 Task: Create a due date automation trigger when advanced on, 2 working days before a card is due add fields without custom field "Resume" set to a number lower or equal to 1 and greater or equal to 10 at 11:00 AM.
Action: Mouse moved to (991, 289)
Screenshot: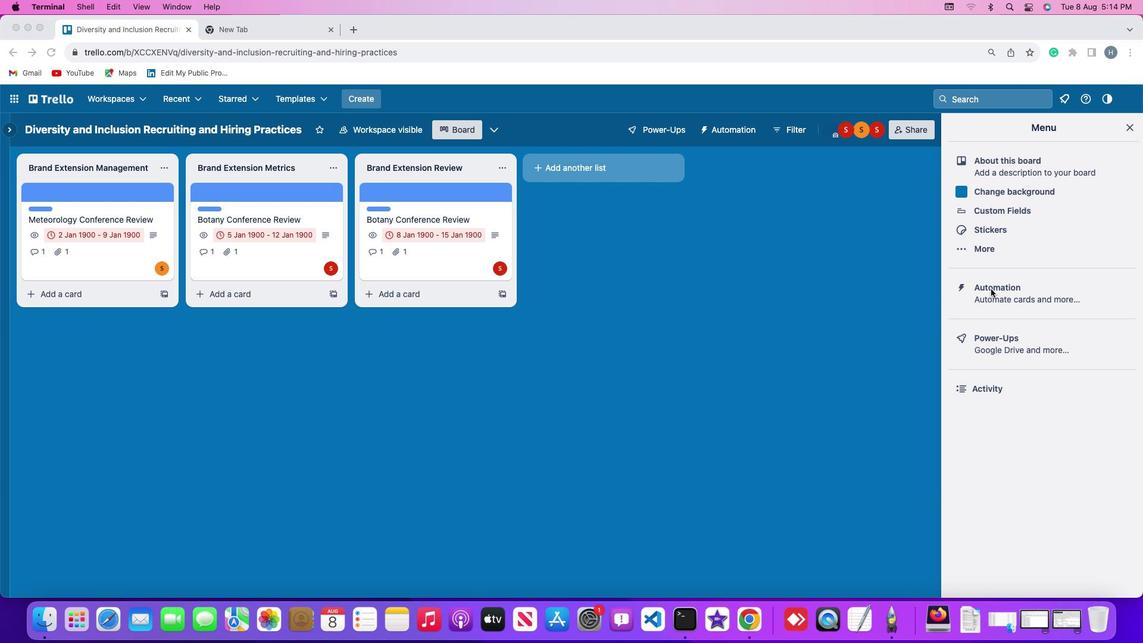 
Action: Mouse pressed left at (991, 289)
Screenshot: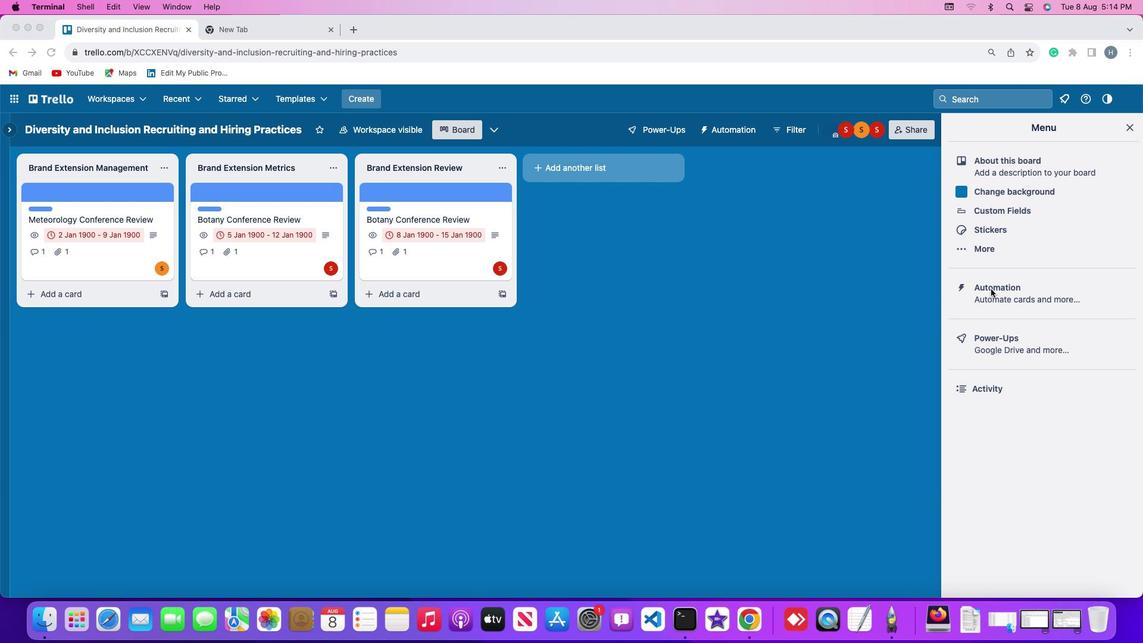 
Action: Mouse pressed left at (991, 289)
Screenshot: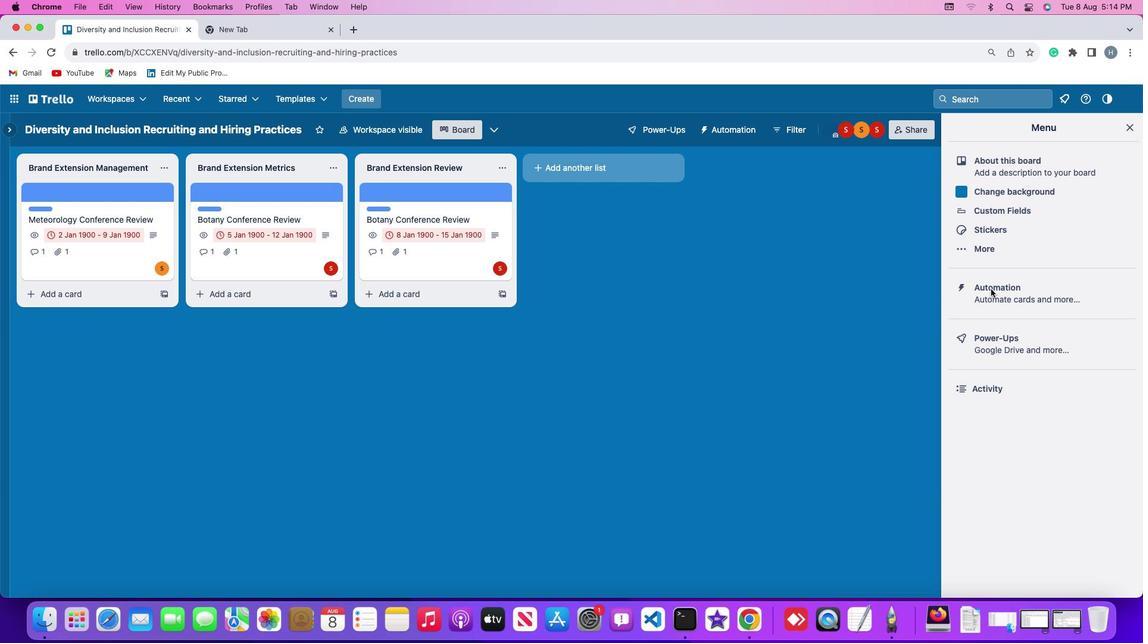 
Action: Mouse moved to (81, 279)
Screenshot: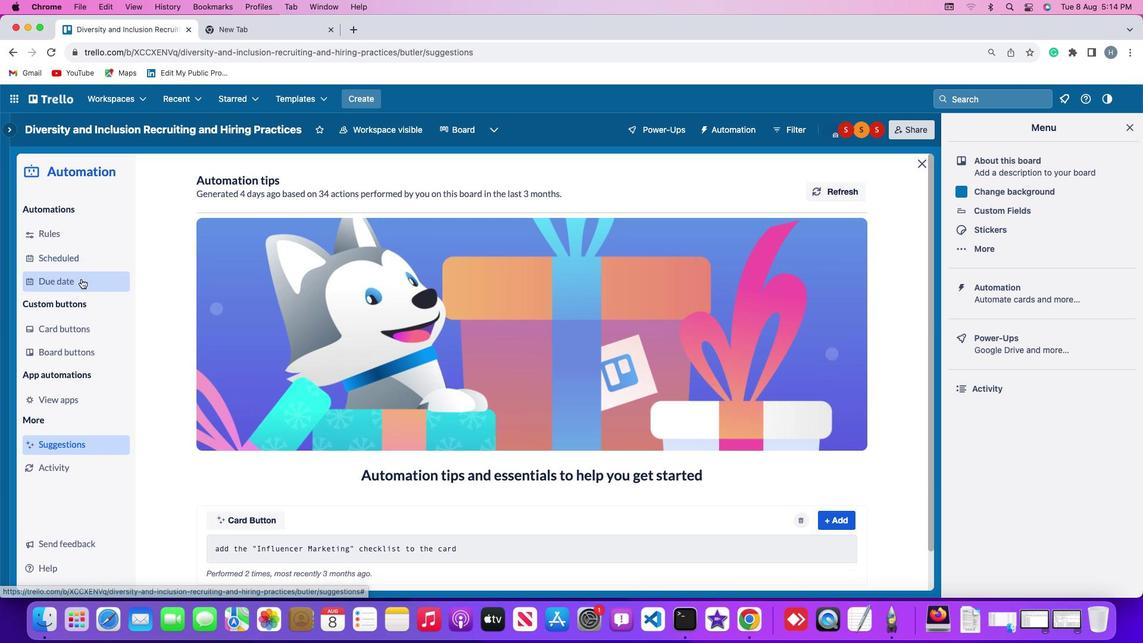 
Action: Mouse pressed left at (81, 279)
Screenshot: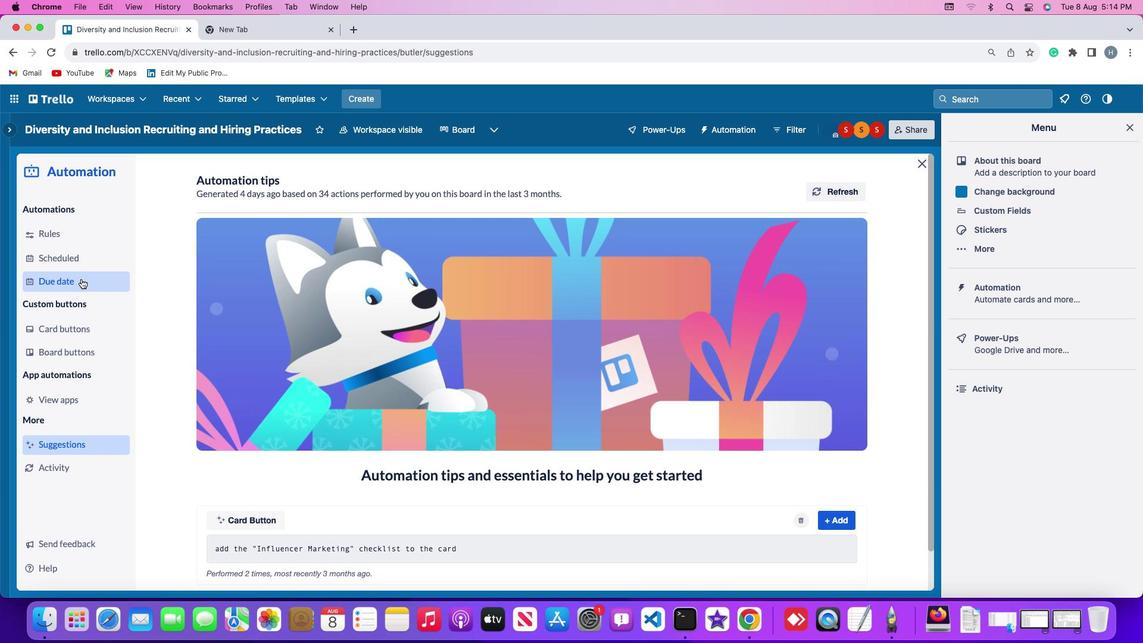 
Action: Mouse moved to (811, 178)
Screenshot: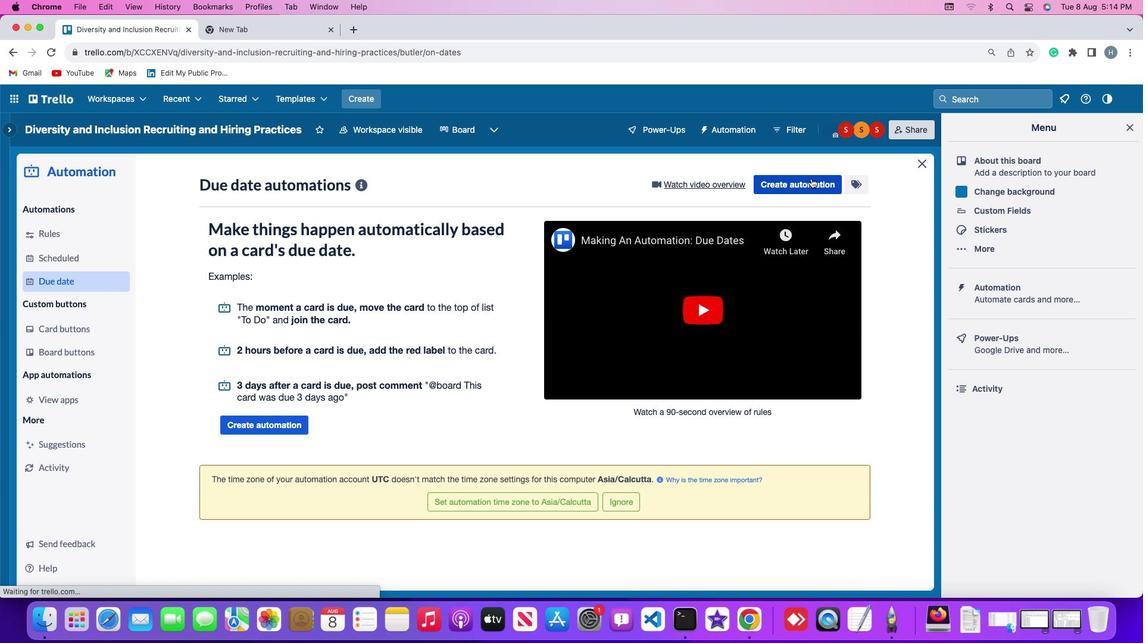 
Action: Mouse pressed left at (811, 178)
Screenshot: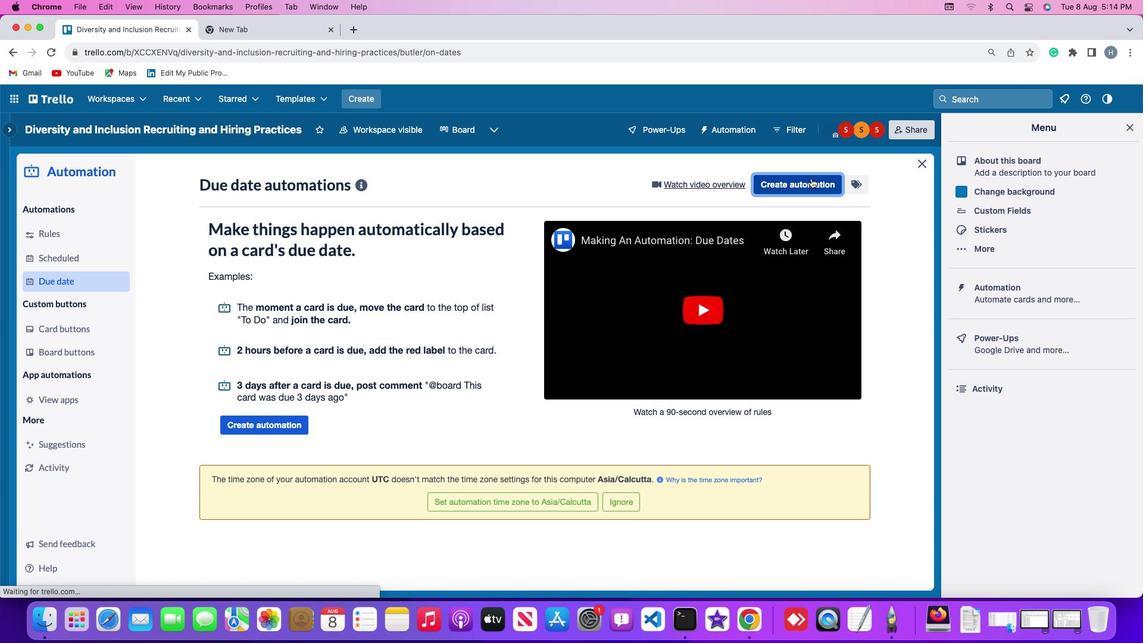 
Action: Mouse moved to (285, 291)
Screenshot: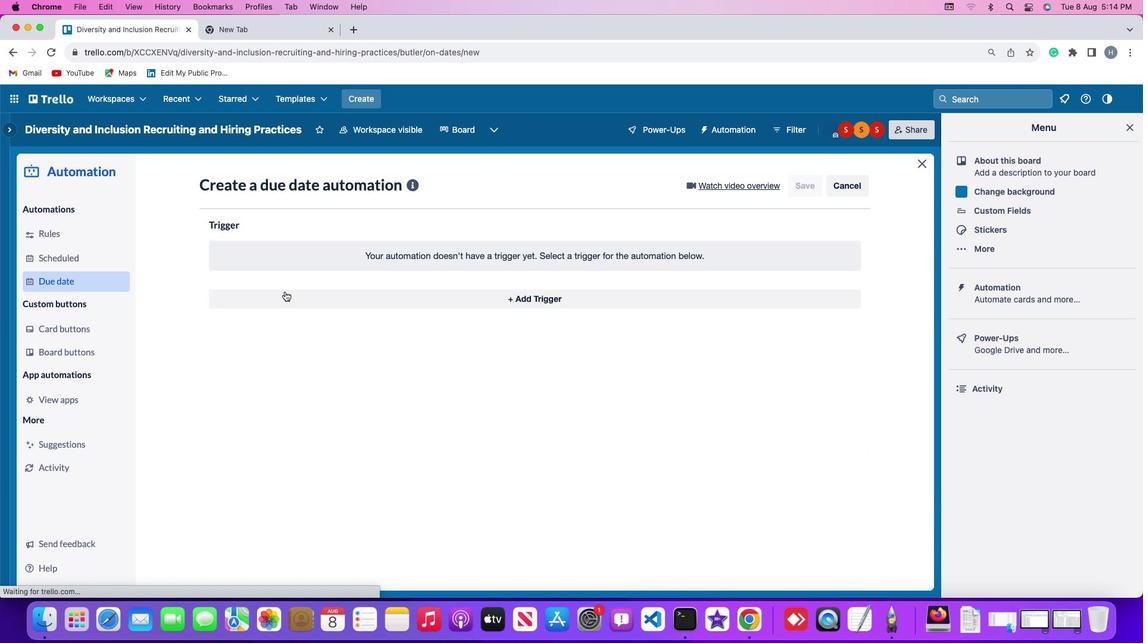 
Action: Mouse pressed left at (285, 291)
Screenshot: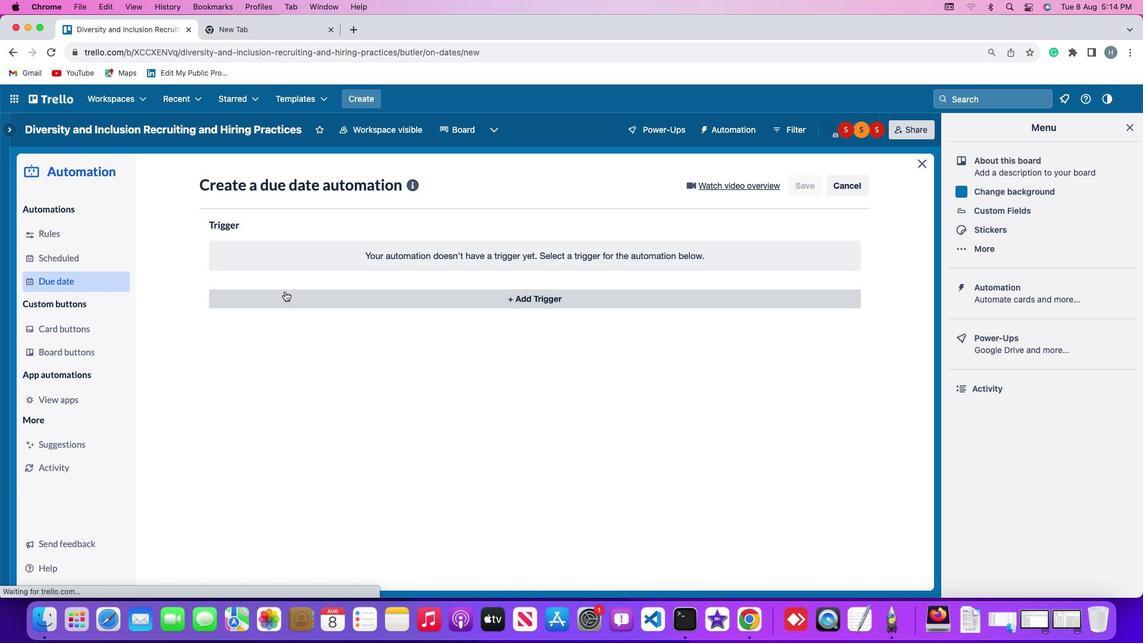 
Action: Mouse moved to (234, 480)
Screenshot: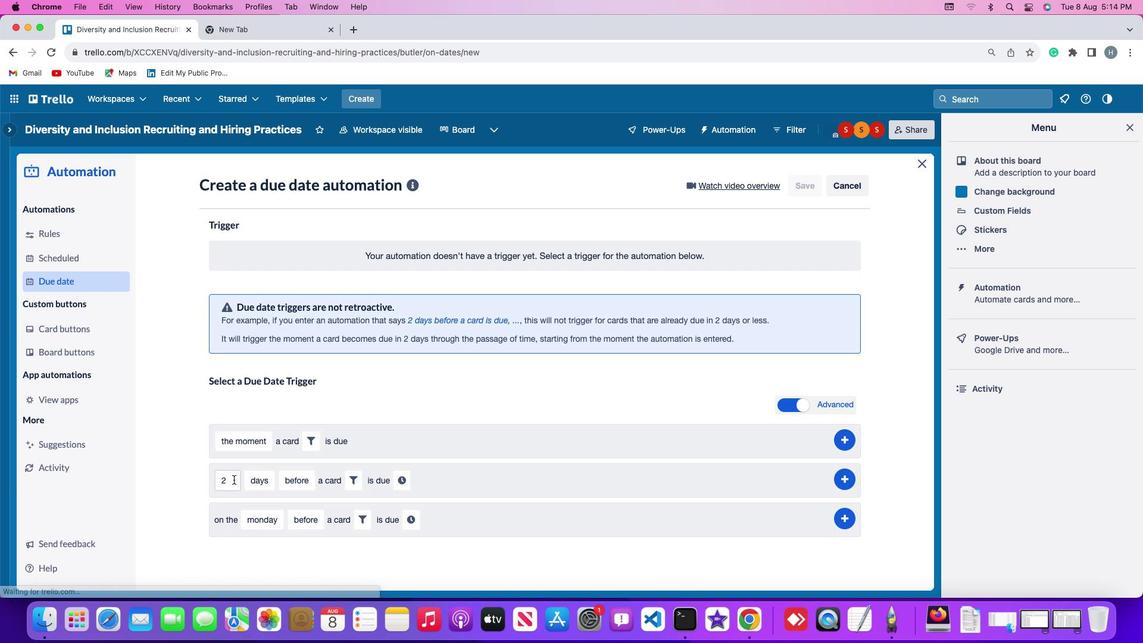 
Action: Mouse pressed left at (234, 480)
Screenshot: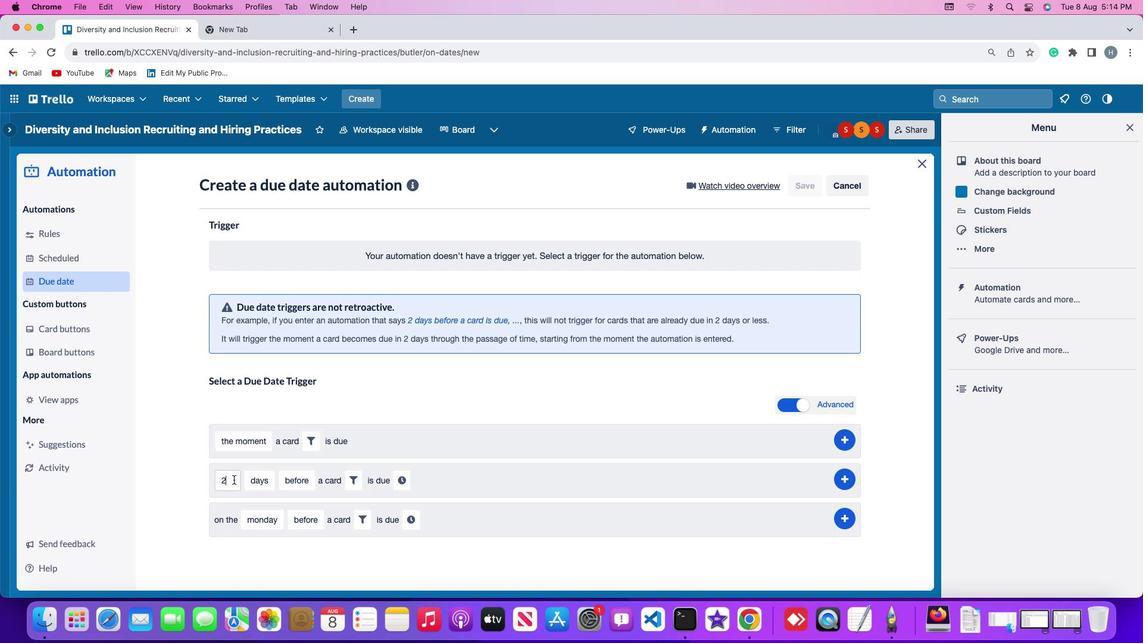 
Action: Key pressed Key.backspace'2'
Screenshot: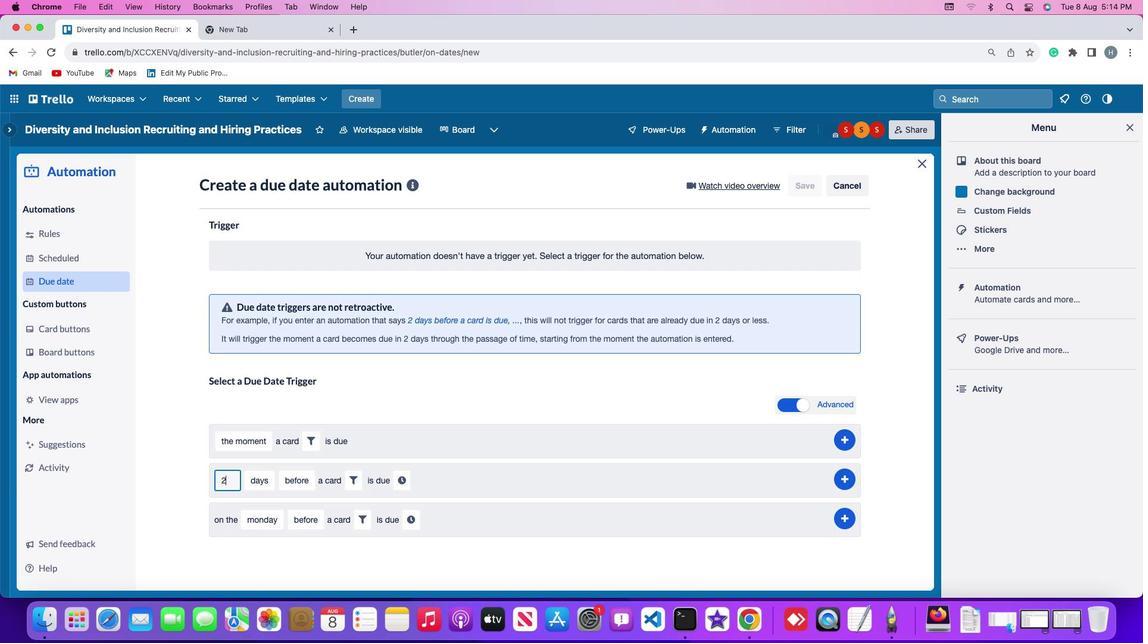 
Action: Mouse moved to (264, 477)
Screenshot: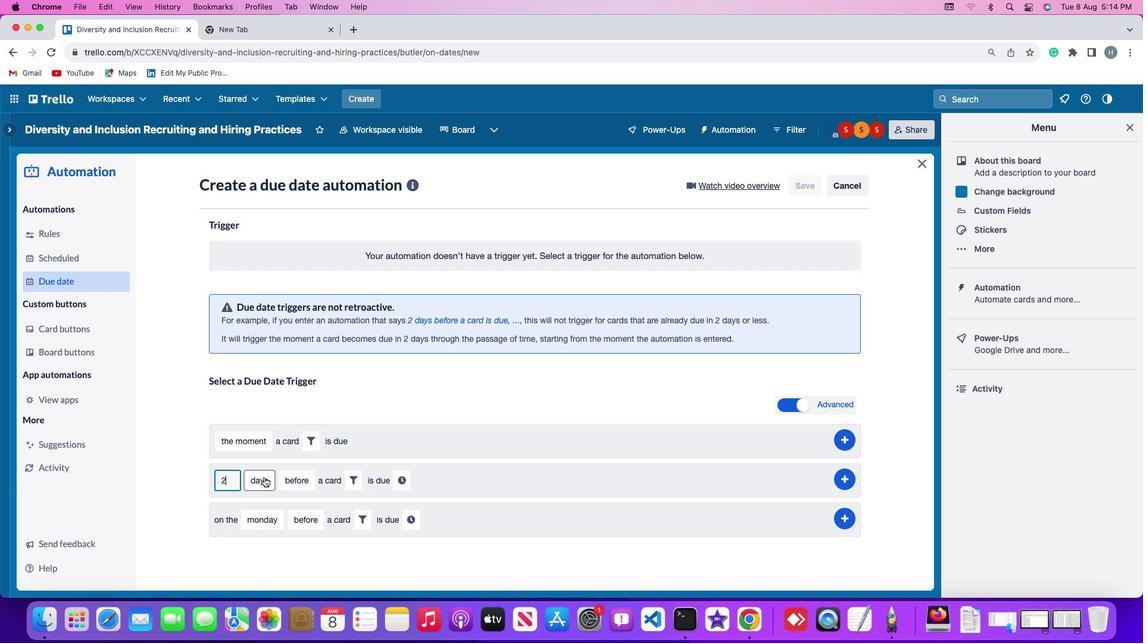 
Action: Mouse pressed left at (264, 477)
Screenshot: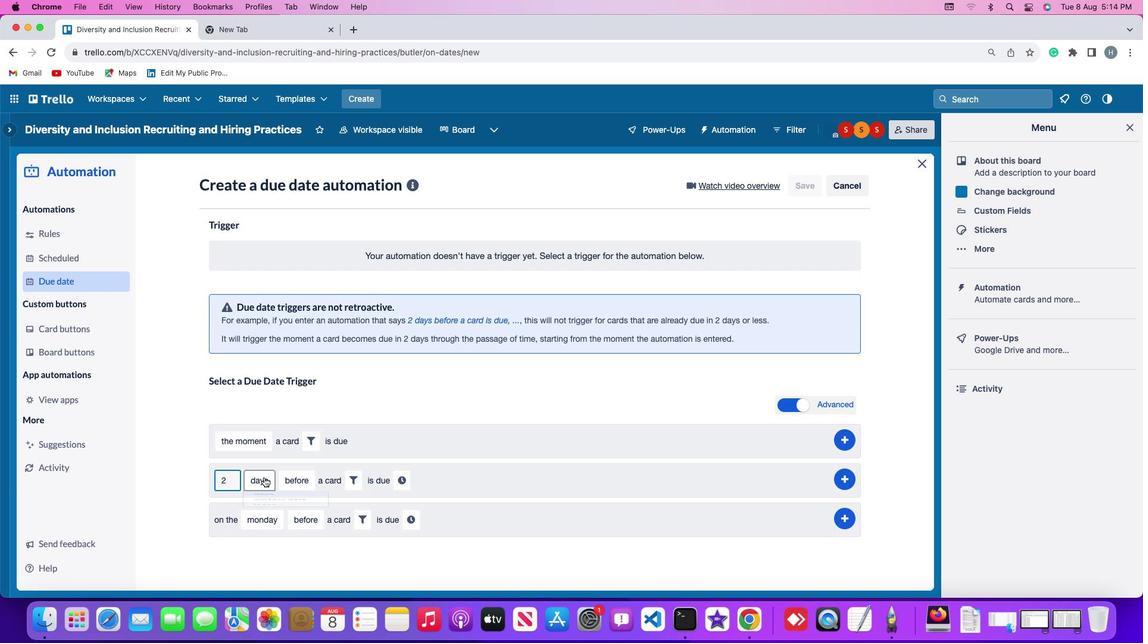 
Action: Mouse moved to (272, 524)
Screenshot: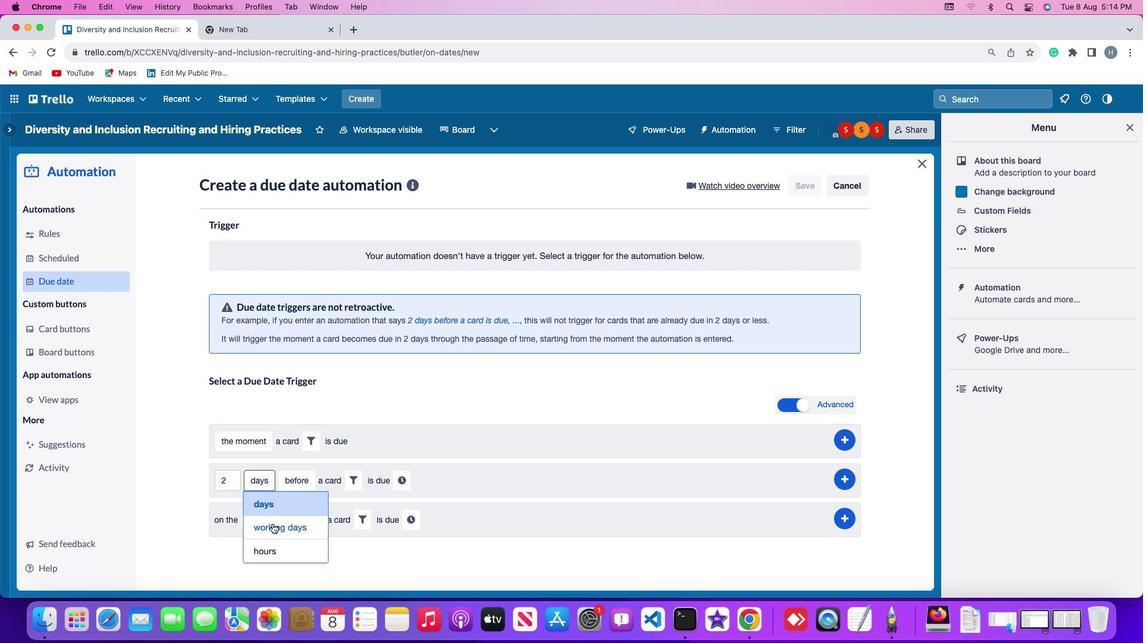 
Action: Mouse pressed left at (272, 524)
Screenshot: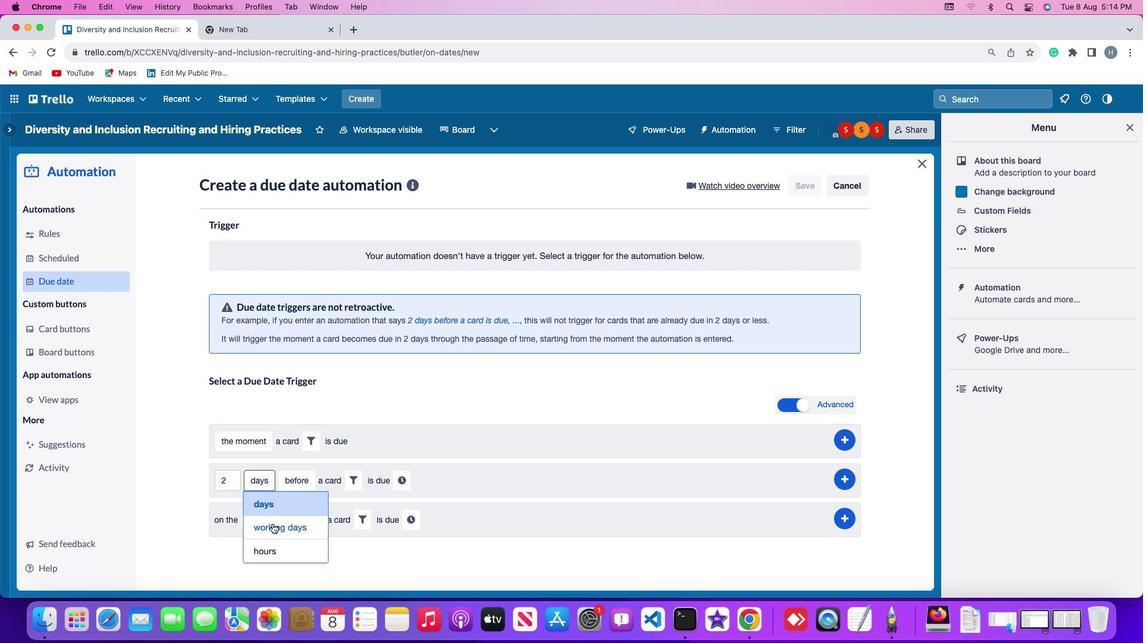 
Action: Mouse moved to (331, 482)
Screenshot: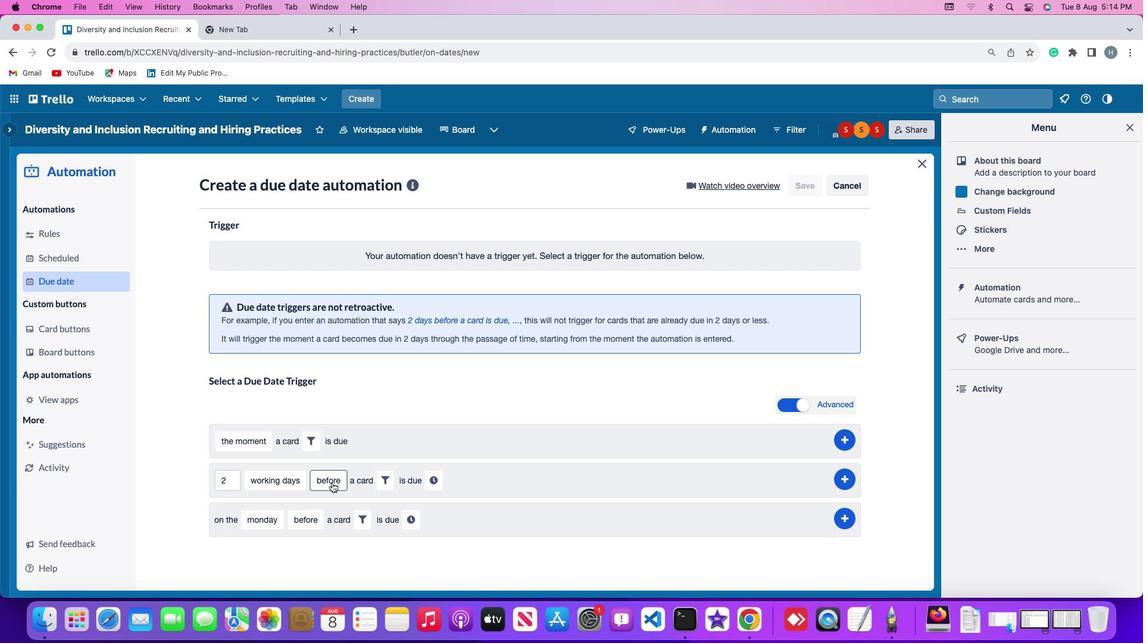 
Action: Mouse pressed left at (331, 482)
Screenshot: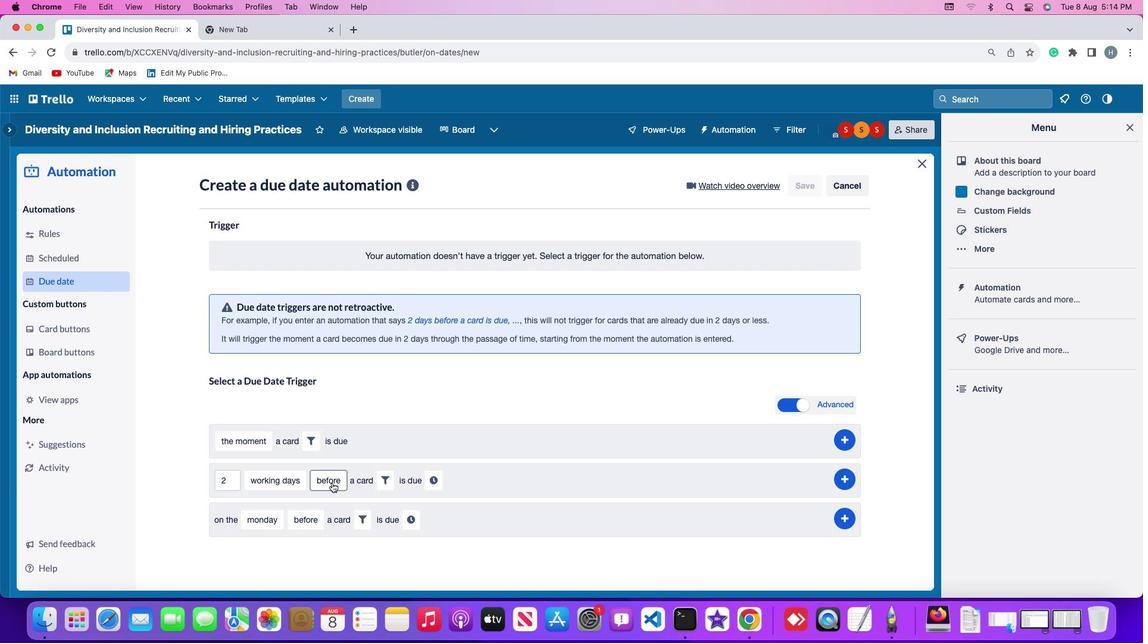 
Action: Mouse moved to (333, 506)
Screenshot: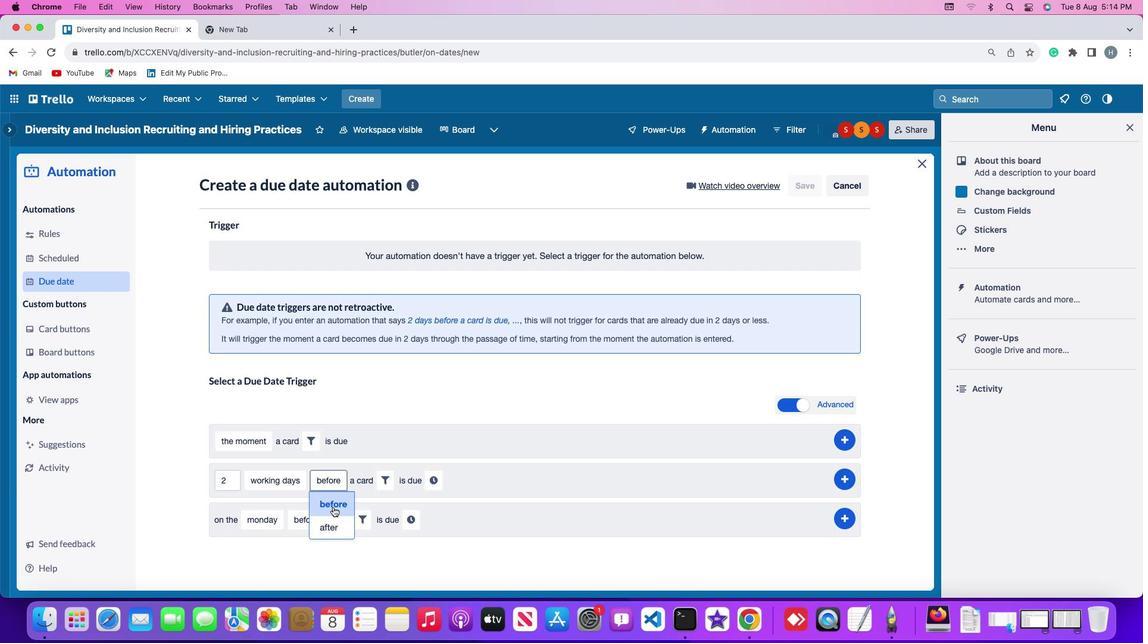 
Action: Mouse pressed left at (333, 506)
Screenshot: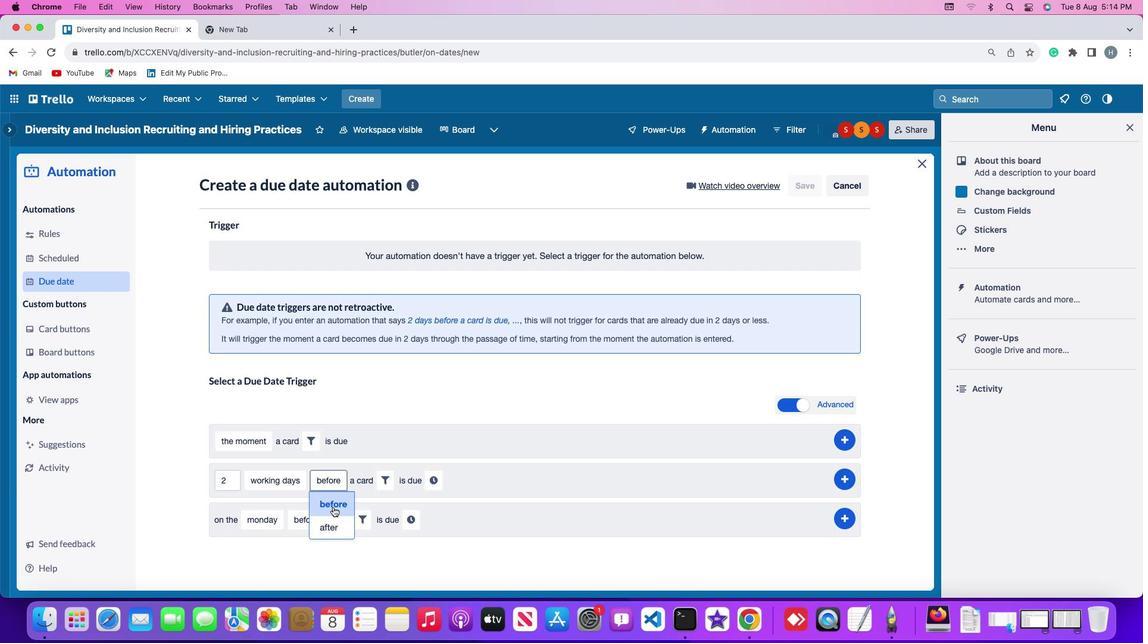 
Action: Mouse moved to (378, 480)
Screenshot: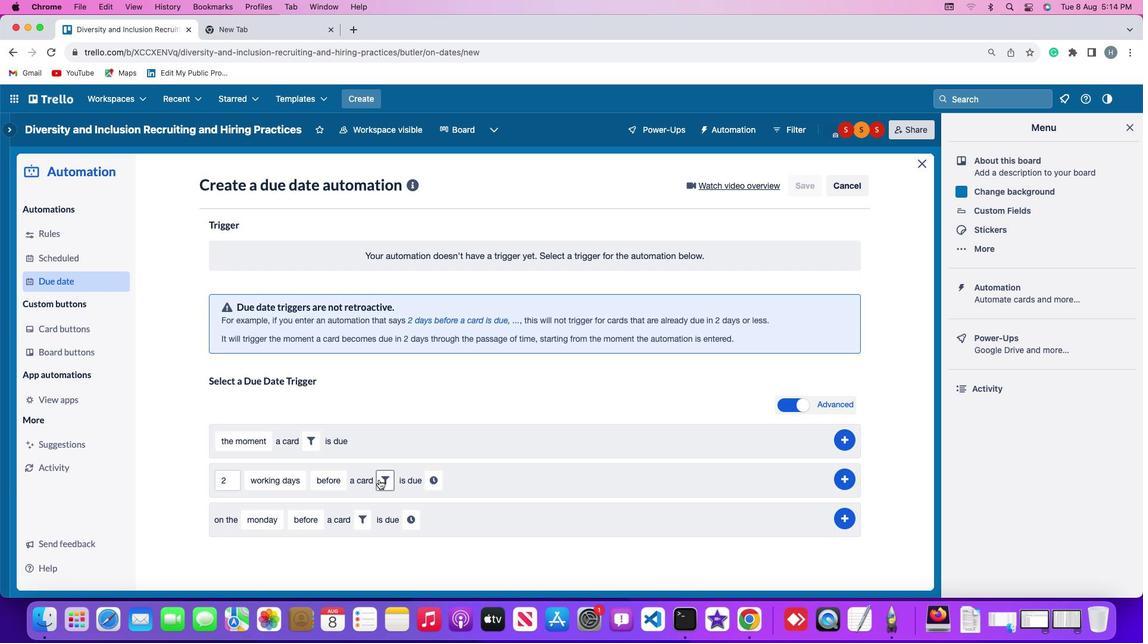
Action: Mouse pressed left at (378, 480)
Screenshot: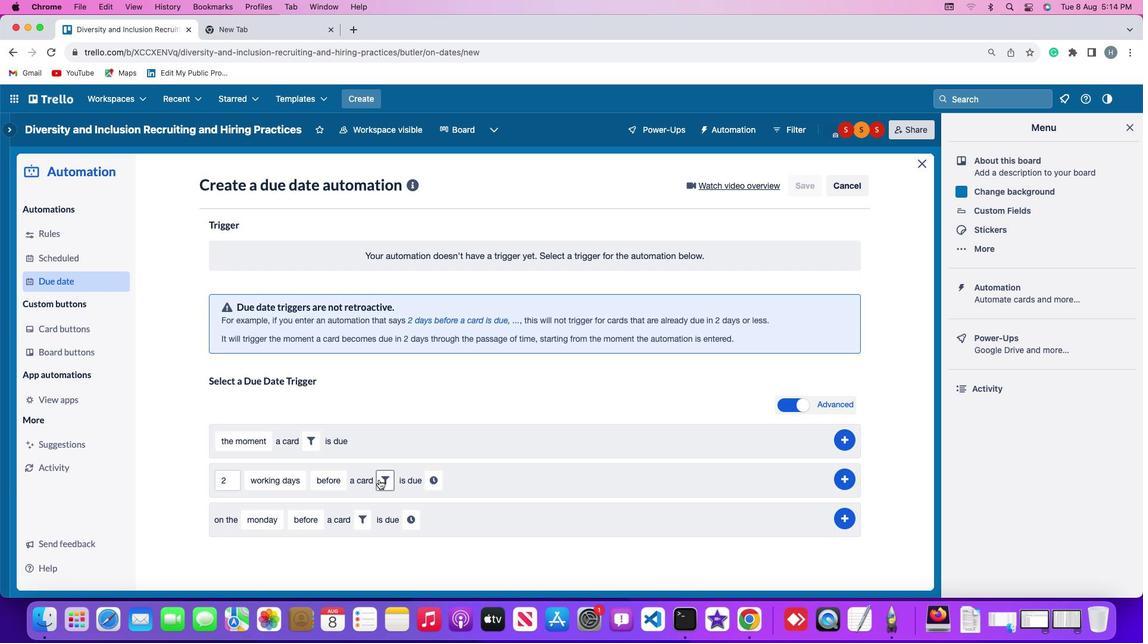 
Action: Mouse moved to (582, 517)
Screenshot: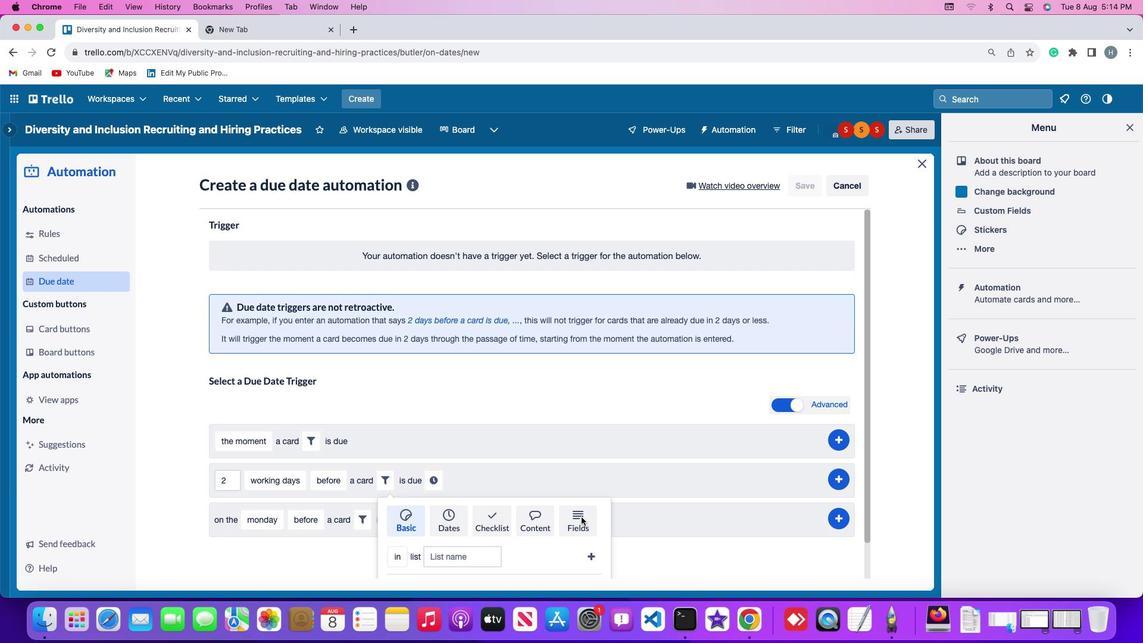 
Action: Mouse pressed left at (582, 517)
Screenshot: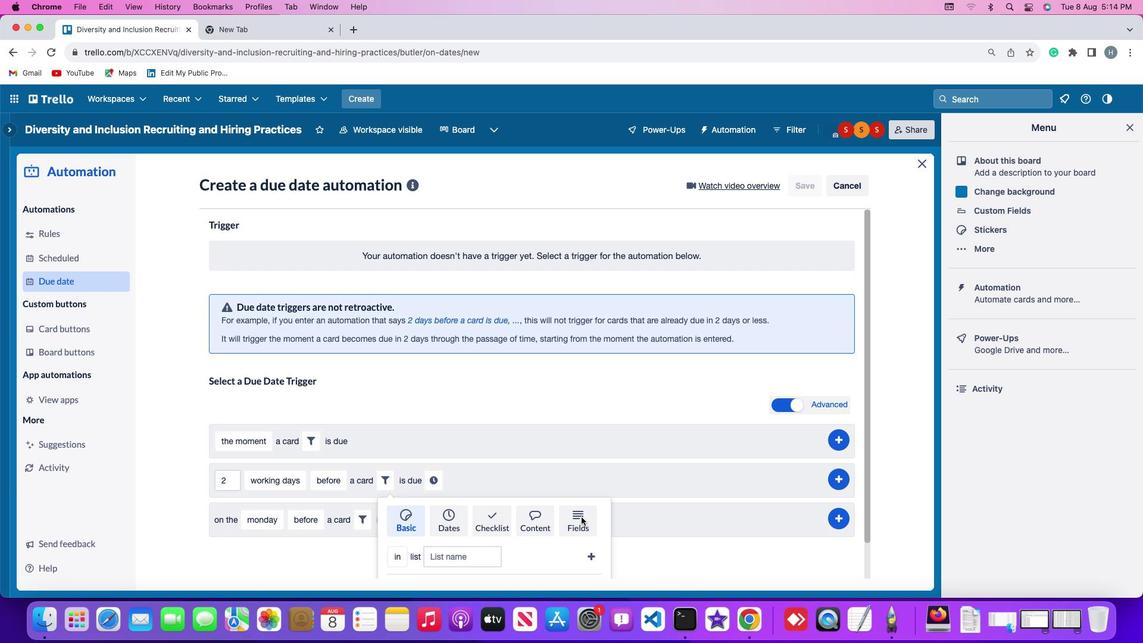 
Action: Mouse moved to (356, 551)
Screenshot: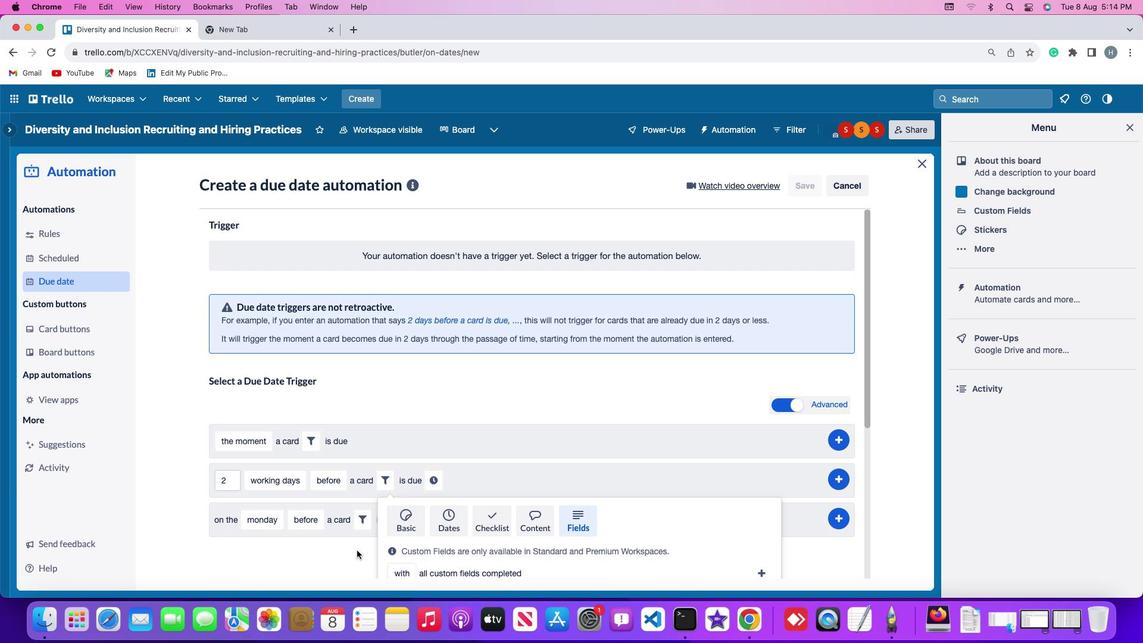 
Action: Mouse scrolled (356, 551) with delta (0, 0)
Screenshot: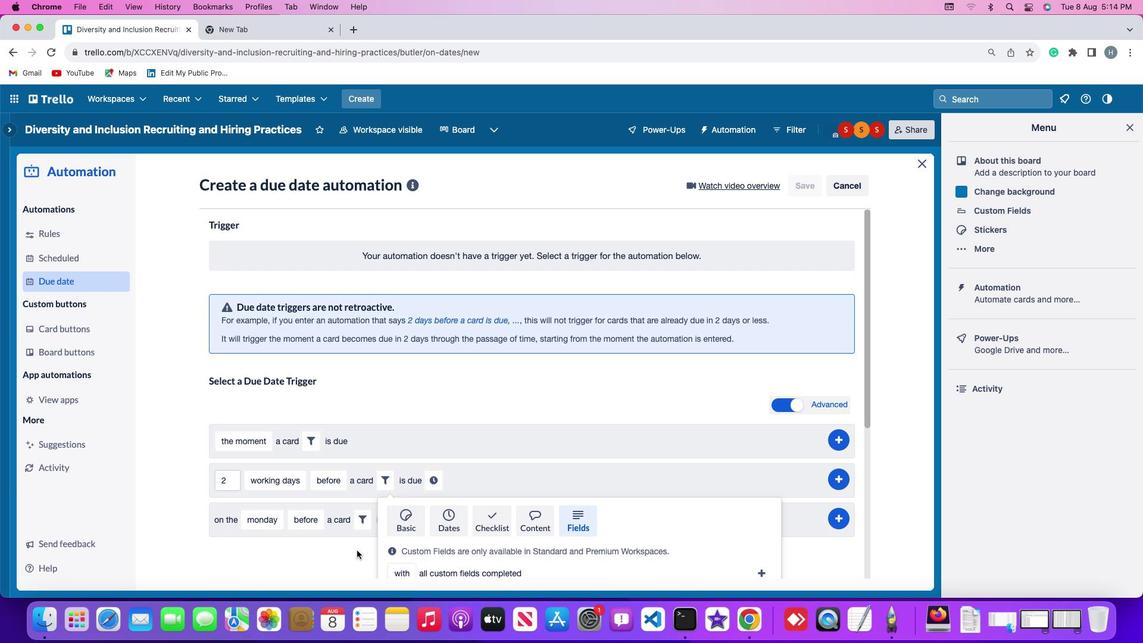 
Action: Mouse scrolled (356, 551) with delta (0, 0)
Screenshot: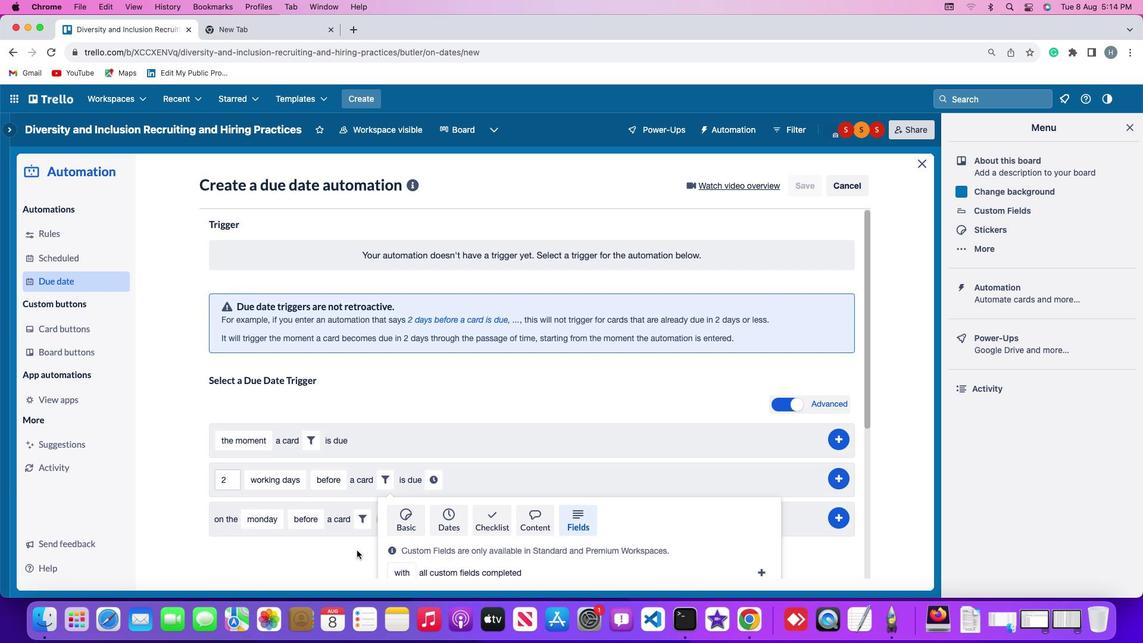 
Action: Mouse scrolled (356, 551) with delta (0, -2)
Screenshot: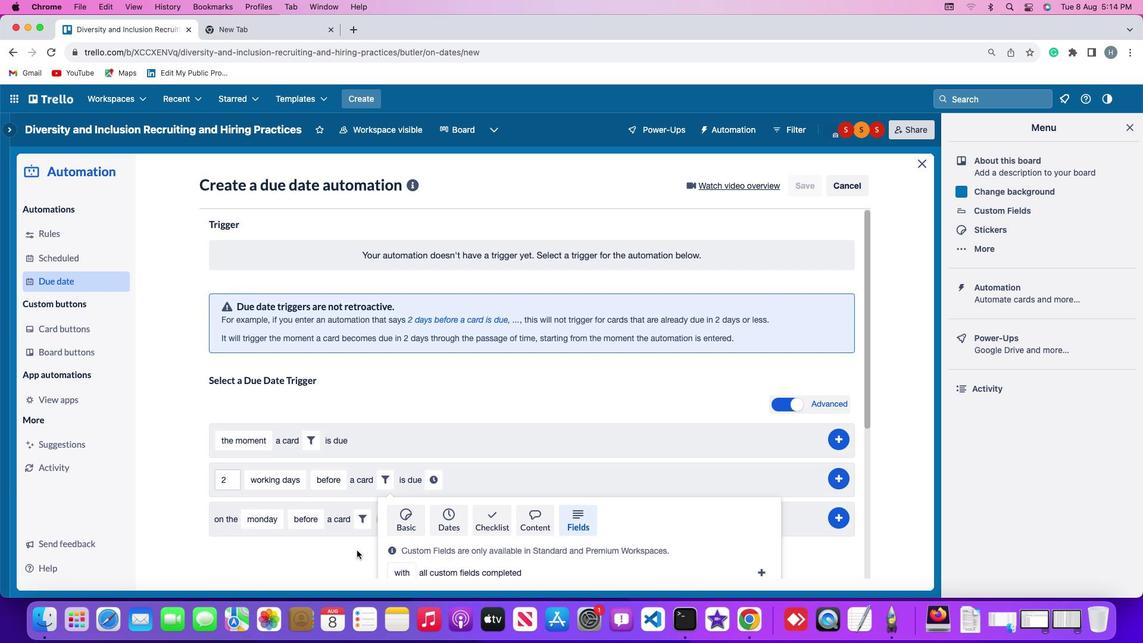 
Action: Mouse scrolled (356, 551) with delta (0, -2)
Screenshot: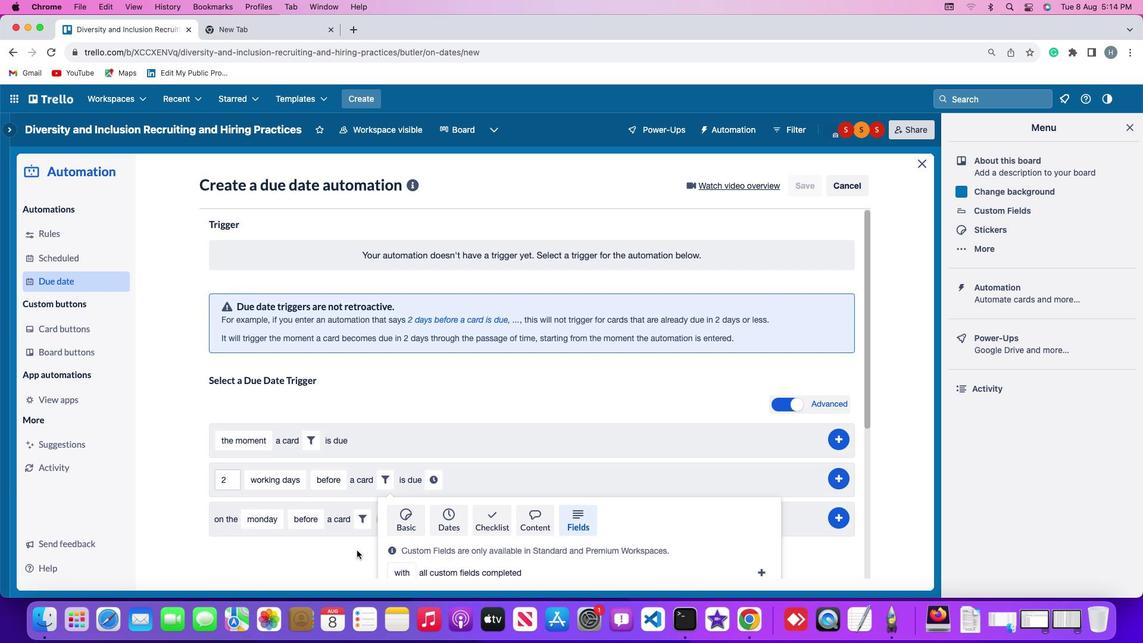 
Action: Mouse scrolled (356, 551) with delta (0, -3)
Screenshot: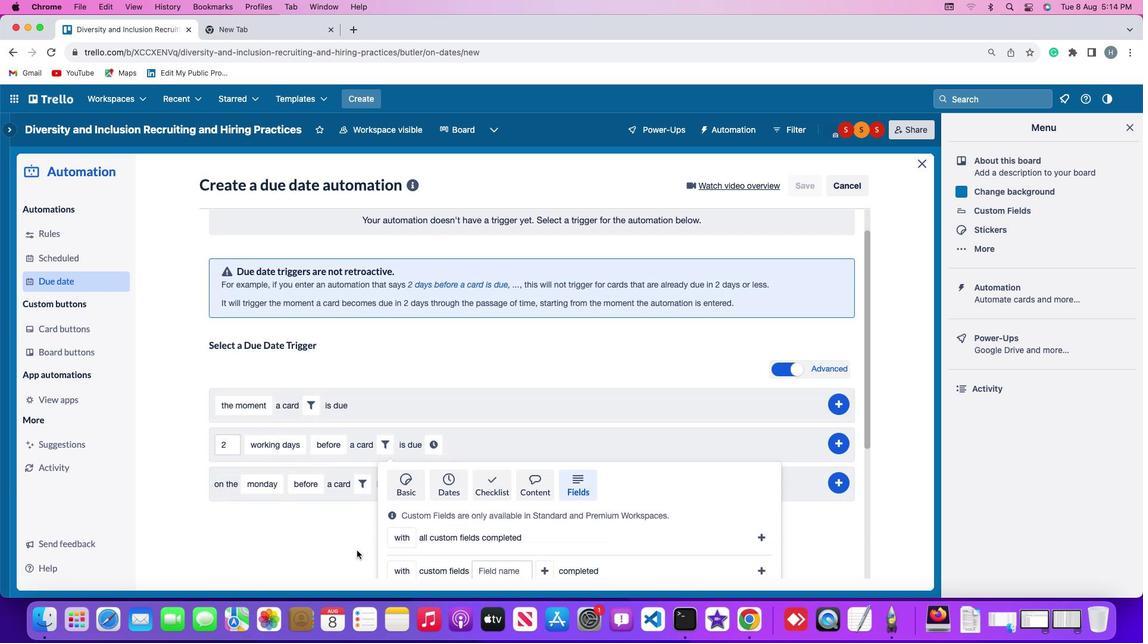 
Action: Mouse scrolled (356, 551) with delta (0, -4)
Screenshot: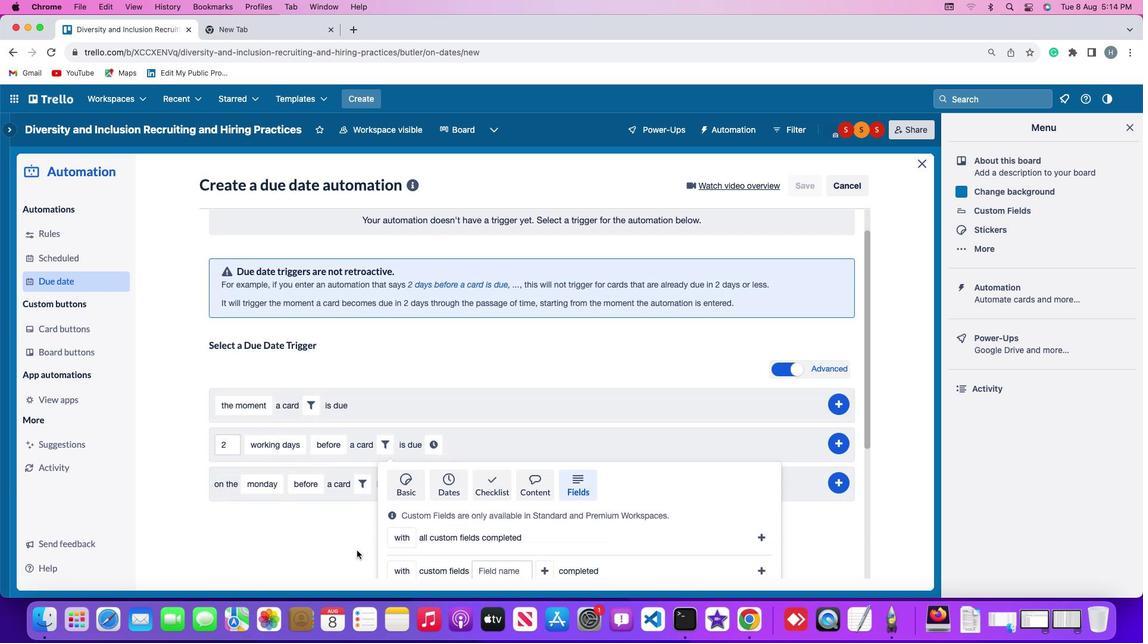 
Action: Mouse scrolled (356, 551) with delta (0, -4)
Screenshot: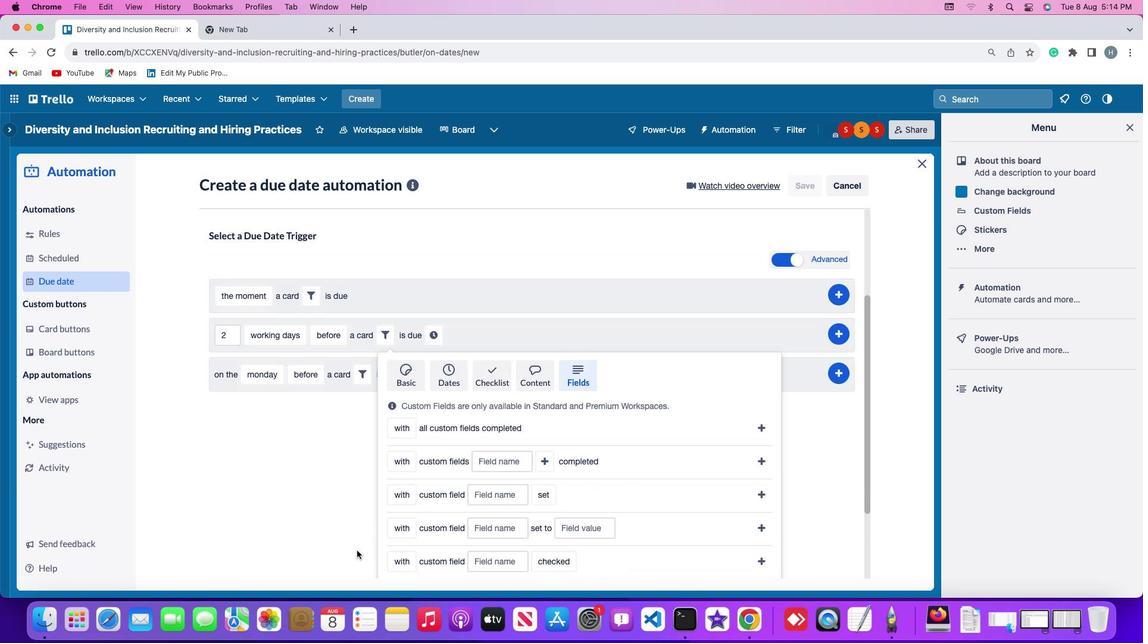 
Action: Mouse scrolled (356, 551) with delta (0, -4)
Screenshot: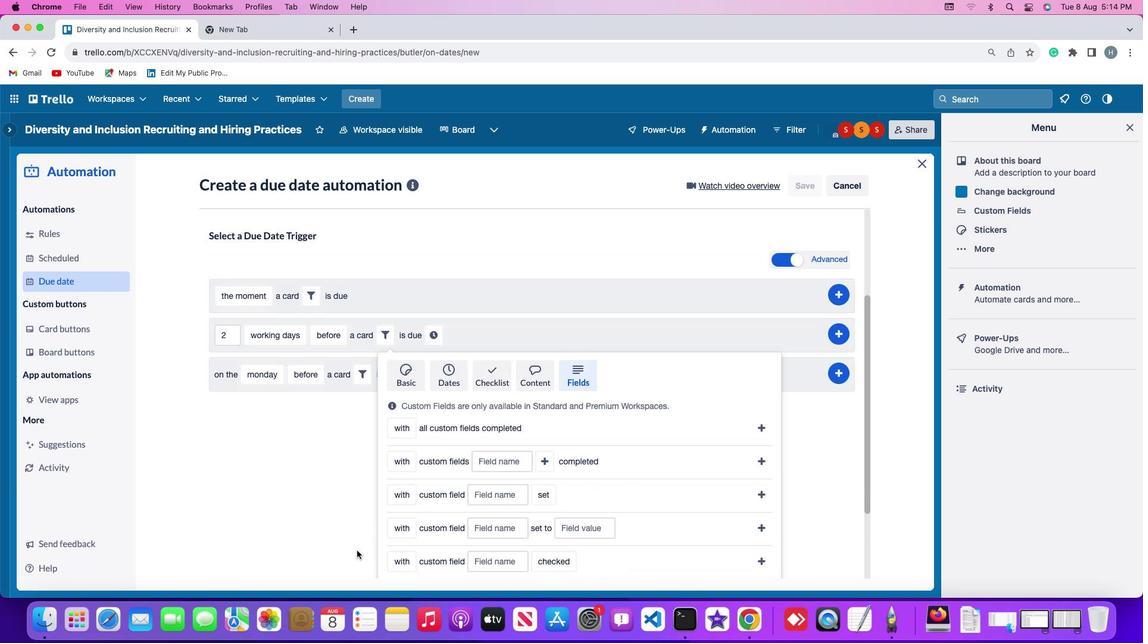 
Action: Mouse scrolled (356, 551) with delta (0, 0)
Screenshot: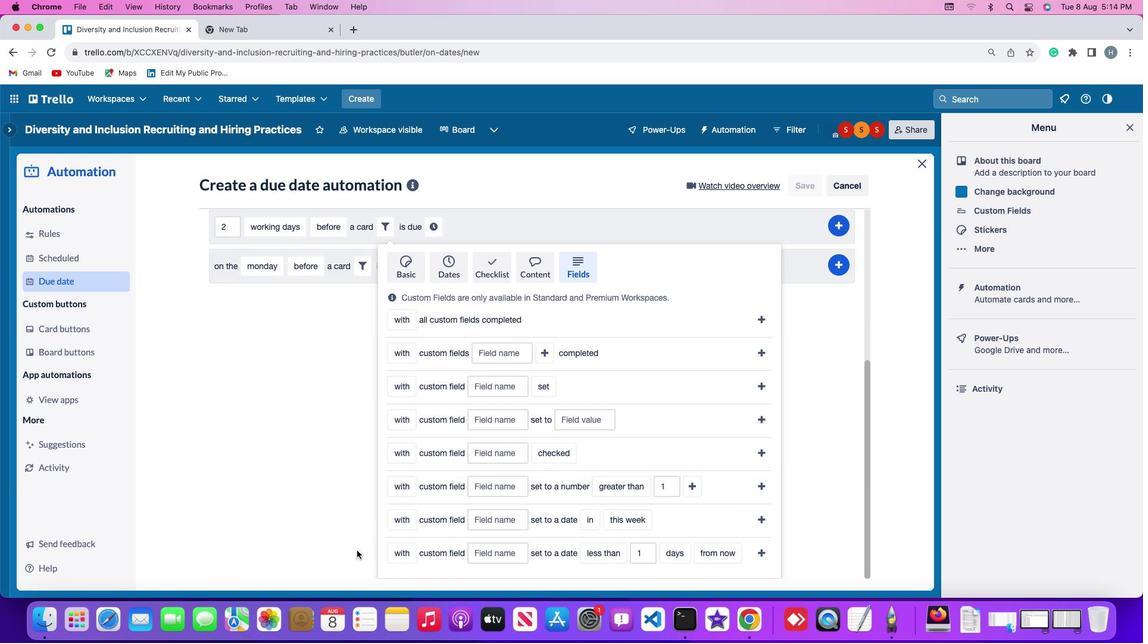 
Action: Mouse scrolled (356, 551) with delta (0, 0)
Screenshot: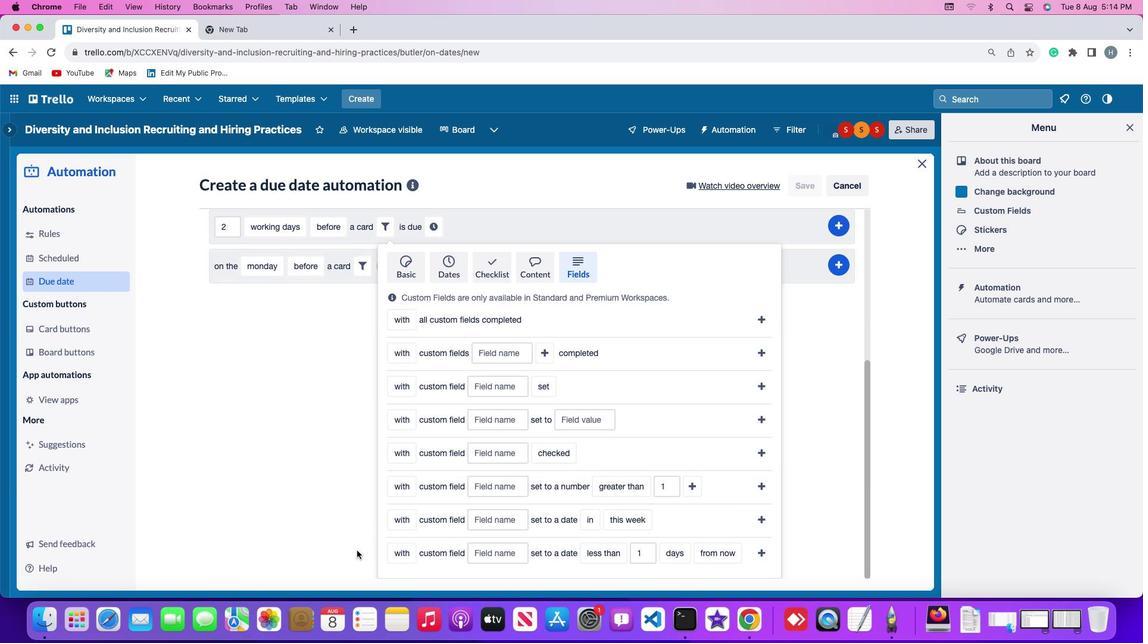 
Action: Mouse scrolled (356, 551) with delta (0, -1)
Screenshot: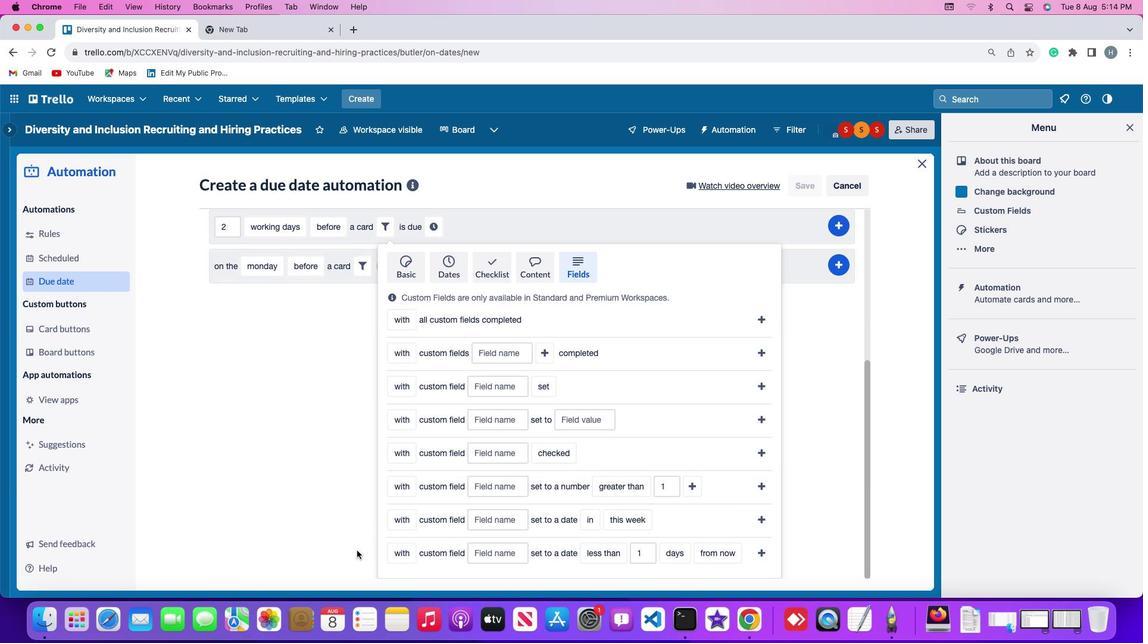
Action: Mouse scrolled (356, 551) with delta (0, -2)
Screenshot: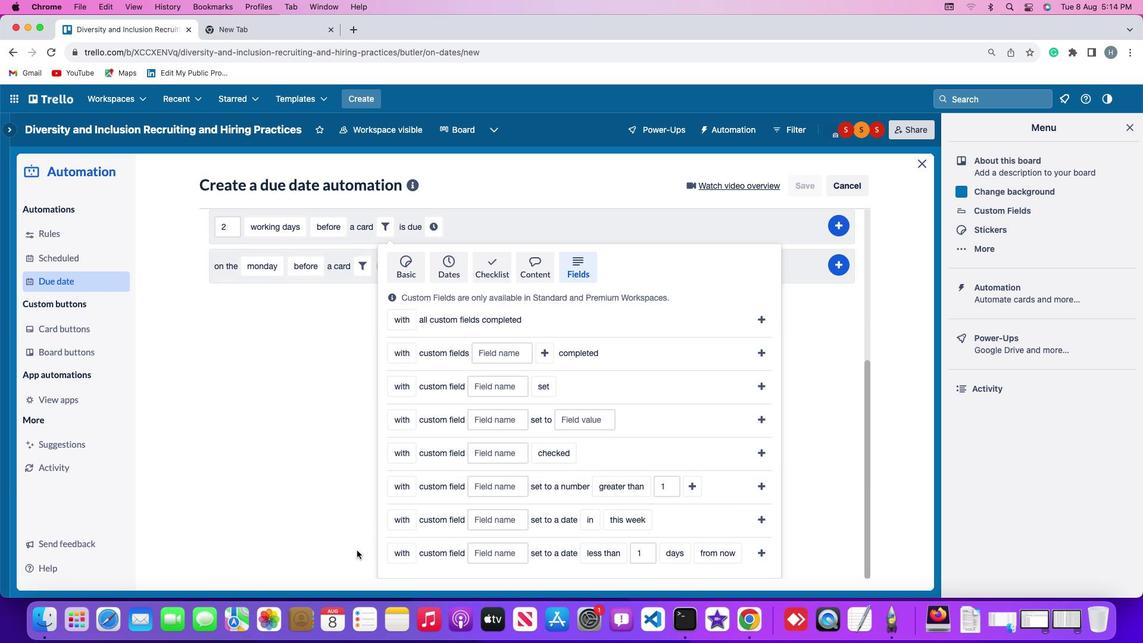 
Action: Mouse scrolled (356, 551) with delta (0, -3)
Screenshot: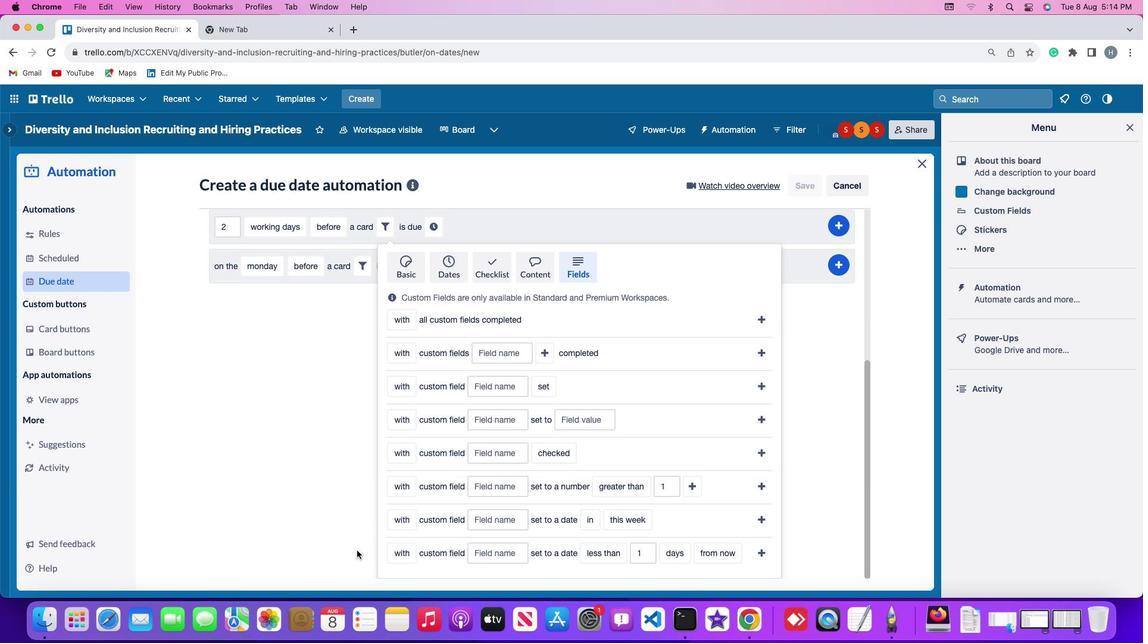 
Action: Mouse moved to (408, 492)
Screenshot: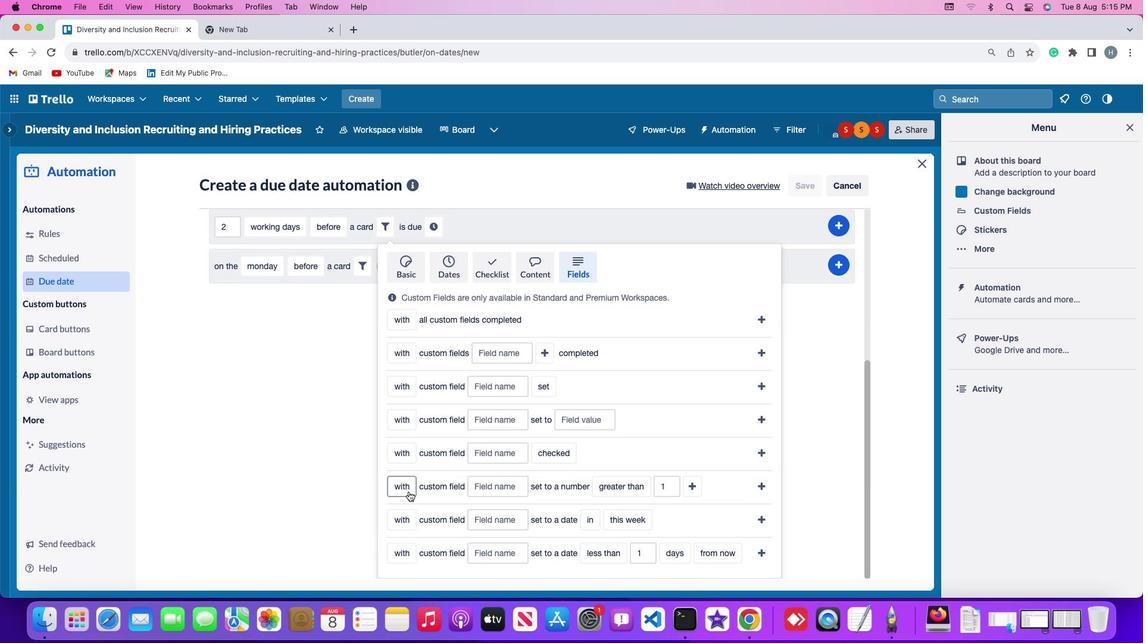 
Action: Mouse pressed left at (408, 492)
Screenshot: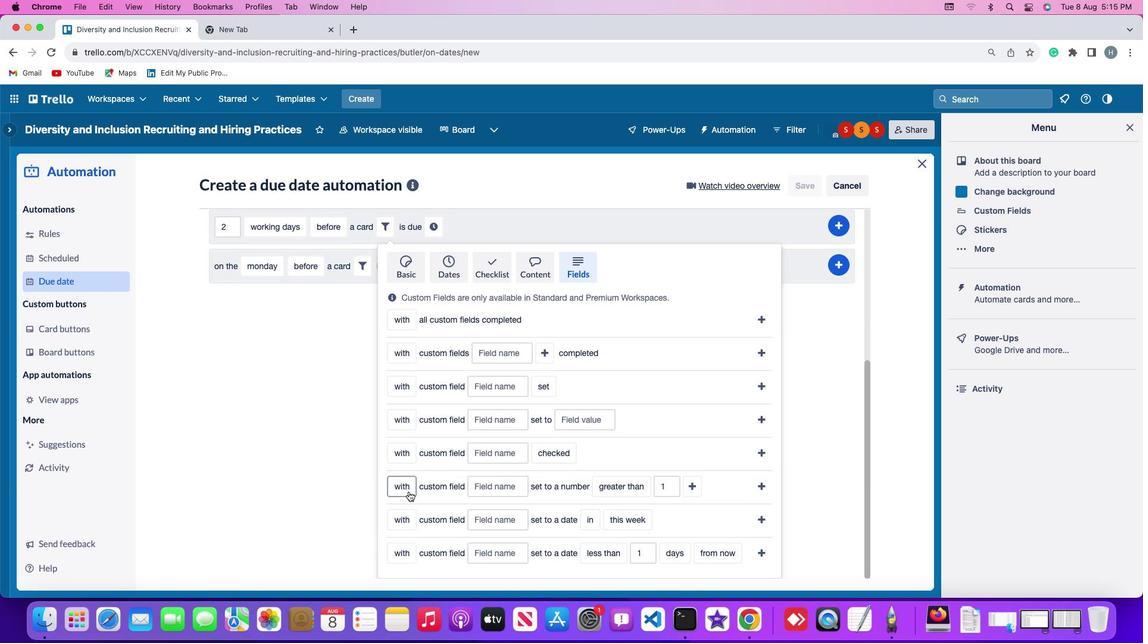 
Action: Mouse moved to (416, 524)
Screenshot: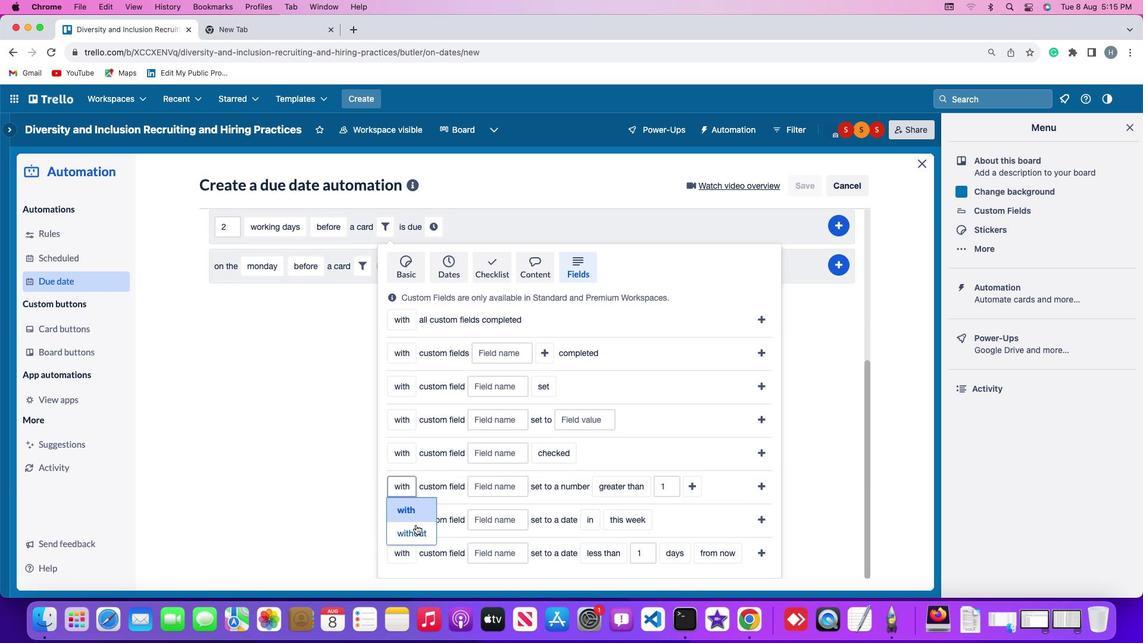 
Action: Mouse pressed left at (416, 524)
Screenshot: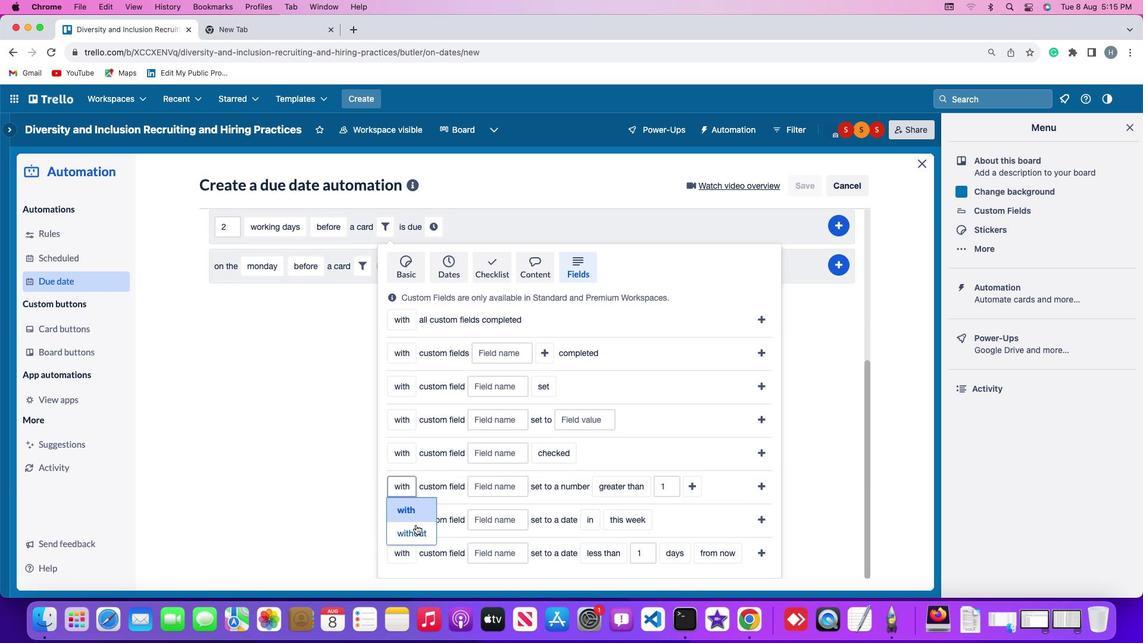 
Action: Mouse moved to (502, 490)
Screenshot: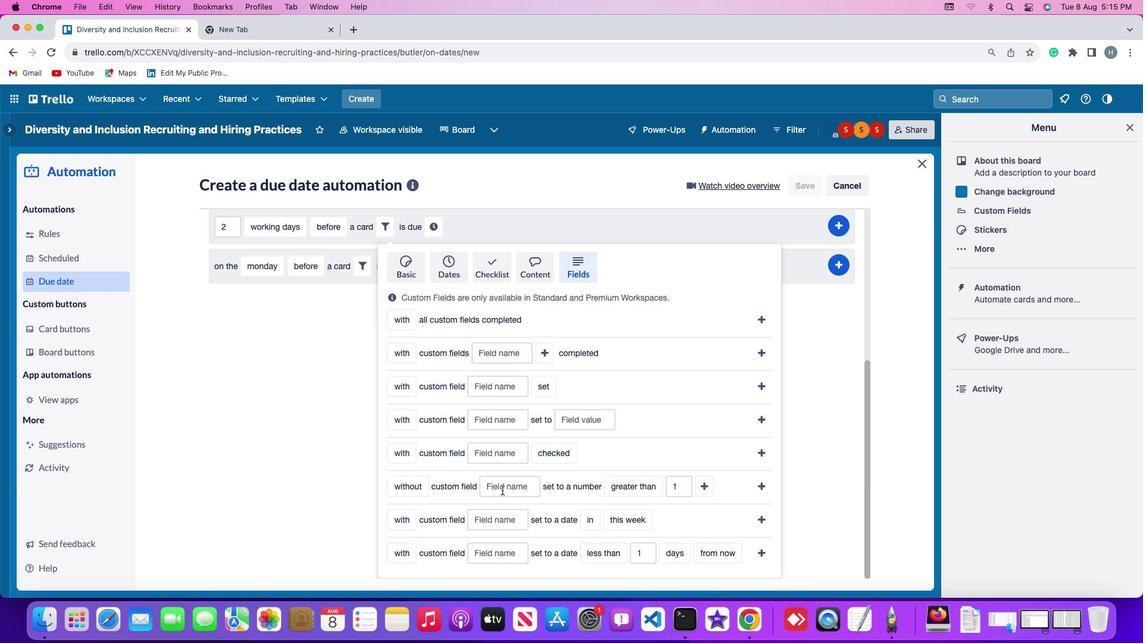 
Action: Mouse pressed left at (502, 490)
Screenshot: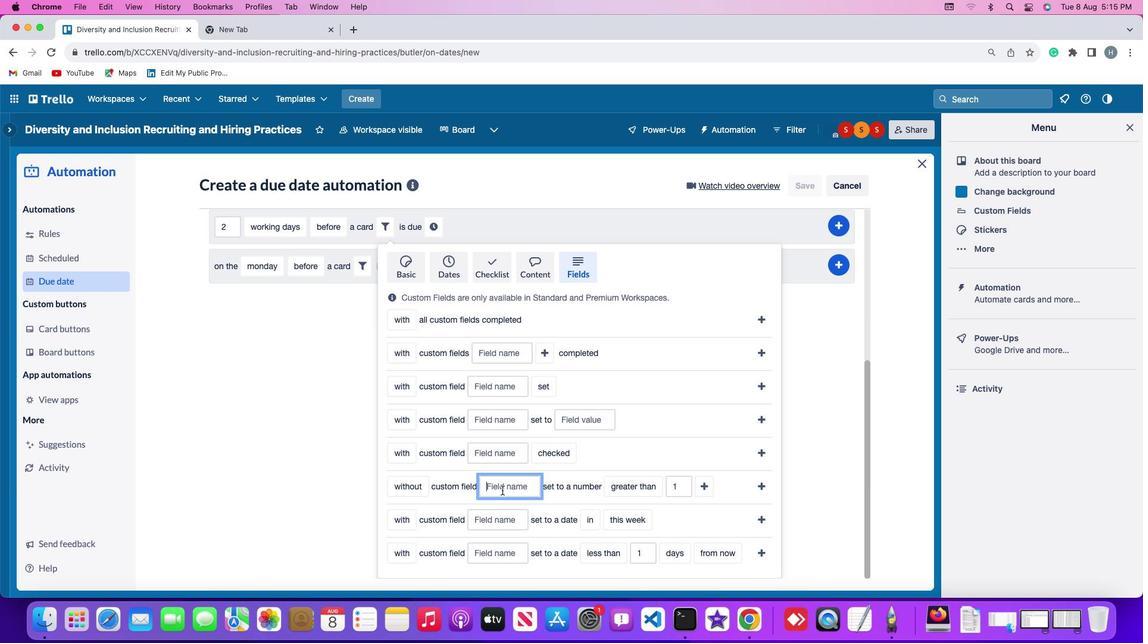 
Action: Mouse moved to (502, 490)
Screenshot: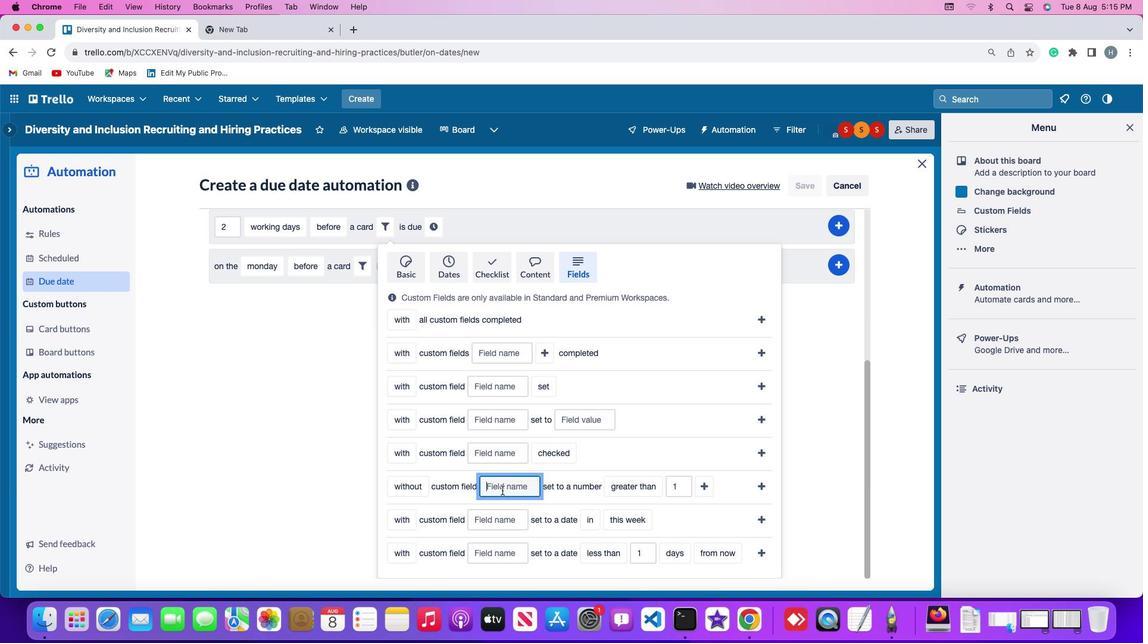
Action: Key pressed Key.shift'R''e''s''u''m''e'
Screenshot: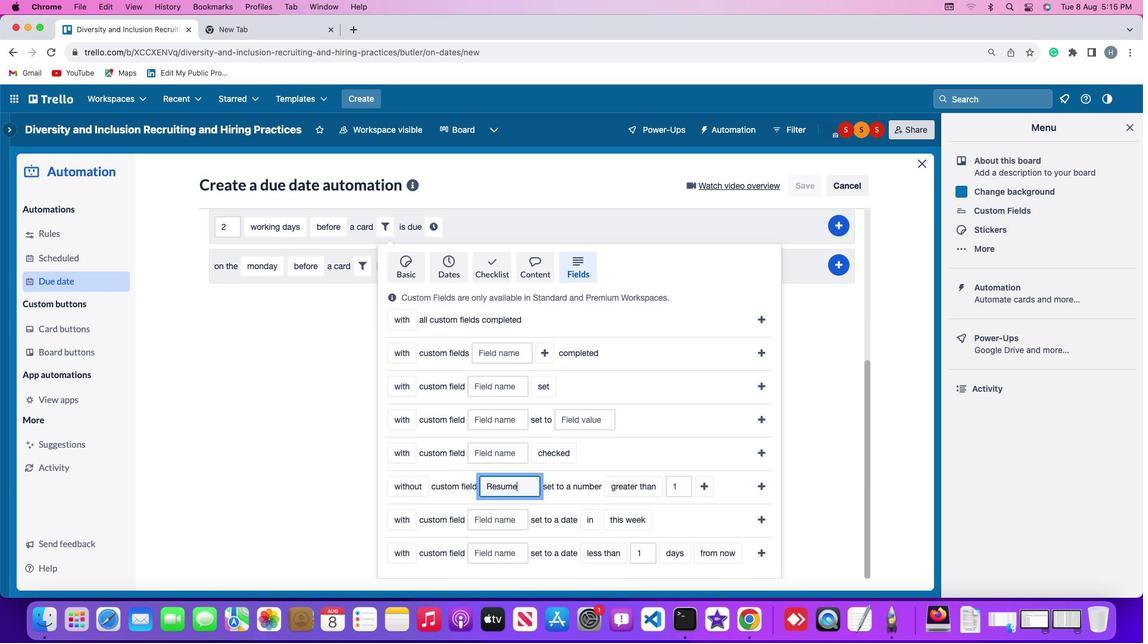 
Action: Mouse moved to (623, 488)
Screenshot: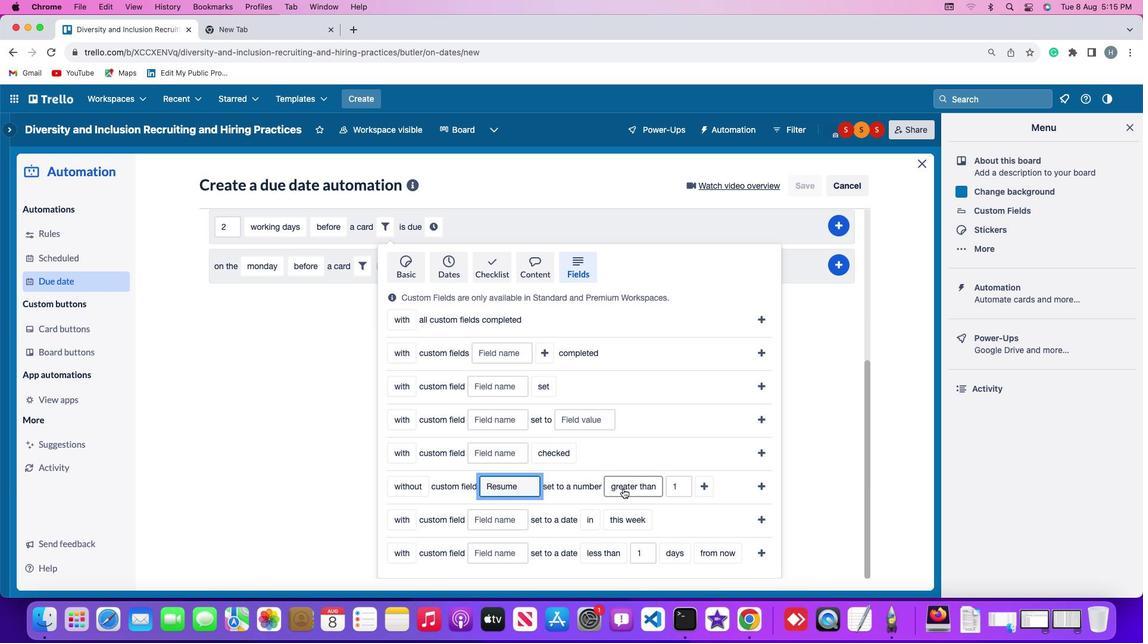 
Action: Mouse pressed left at (623, 488)
Screenshot: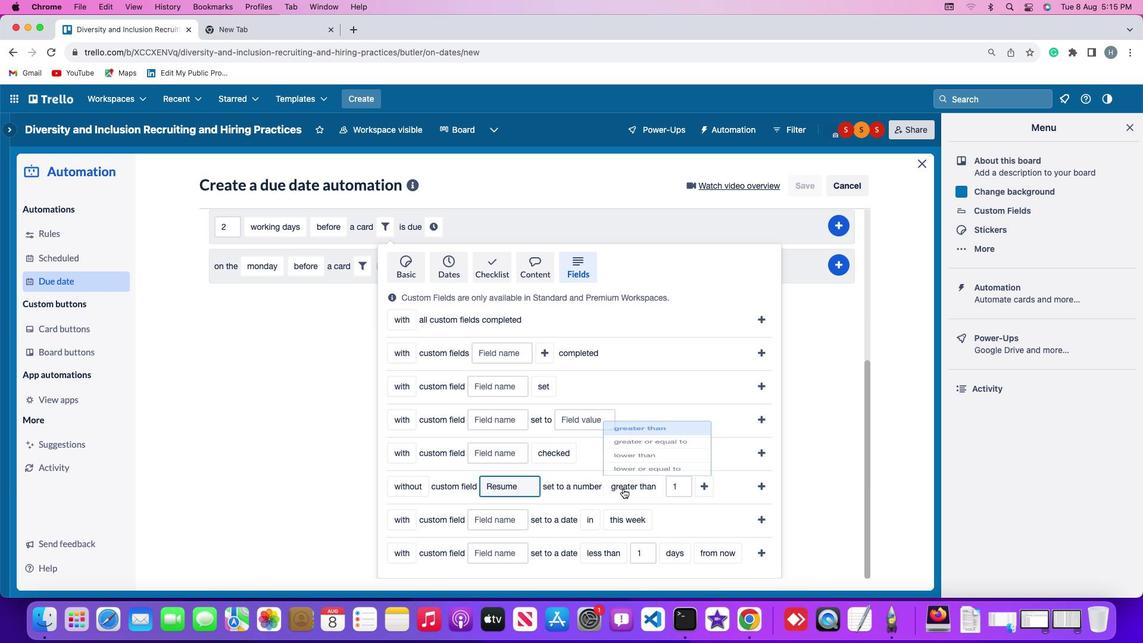 
Action: Mouse moved to (631, 468)
Screenshot: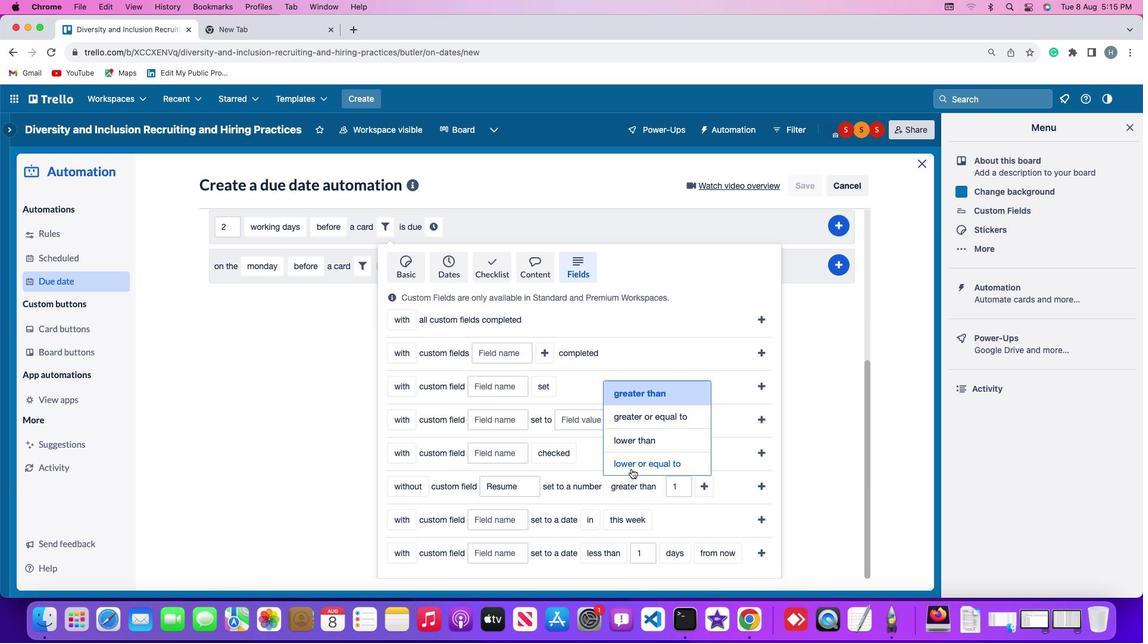 
Action: Mouse pressed left at (631, 468)
Screenshot: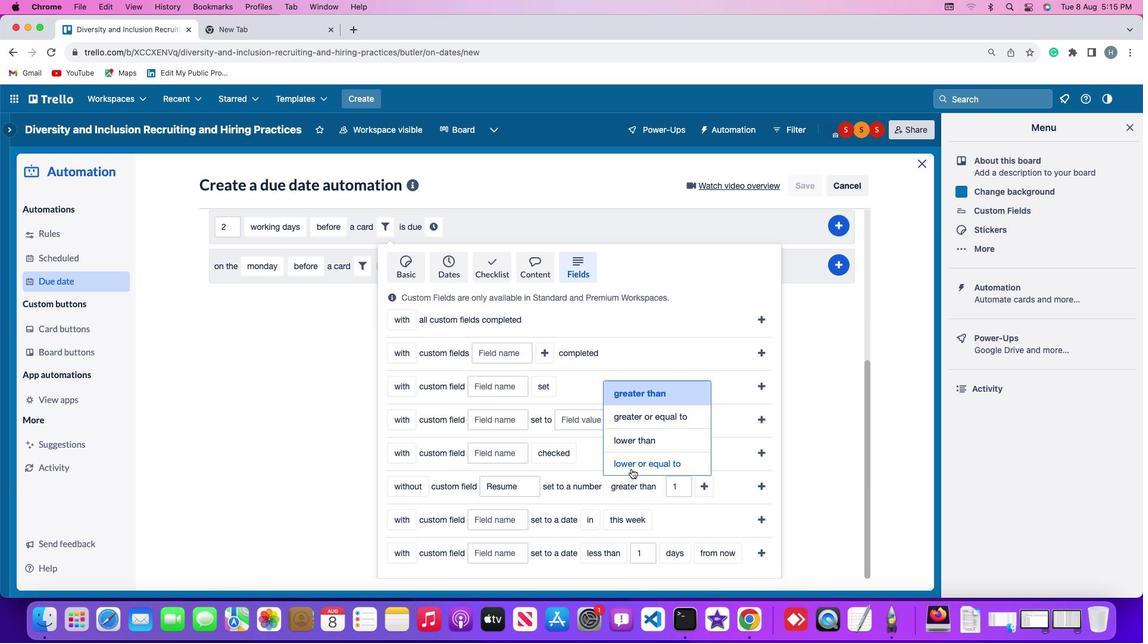 
Action: Mouse moved to (697, 485)
Screenshot: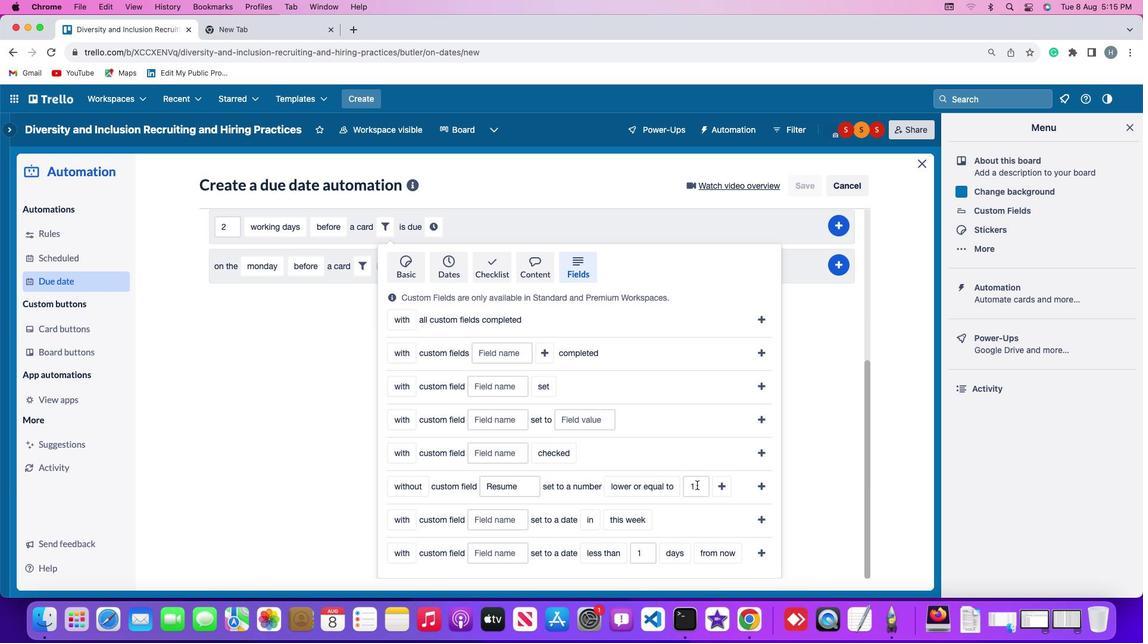 
Action: Mouse pressed left at (697, 485)
Screenshot: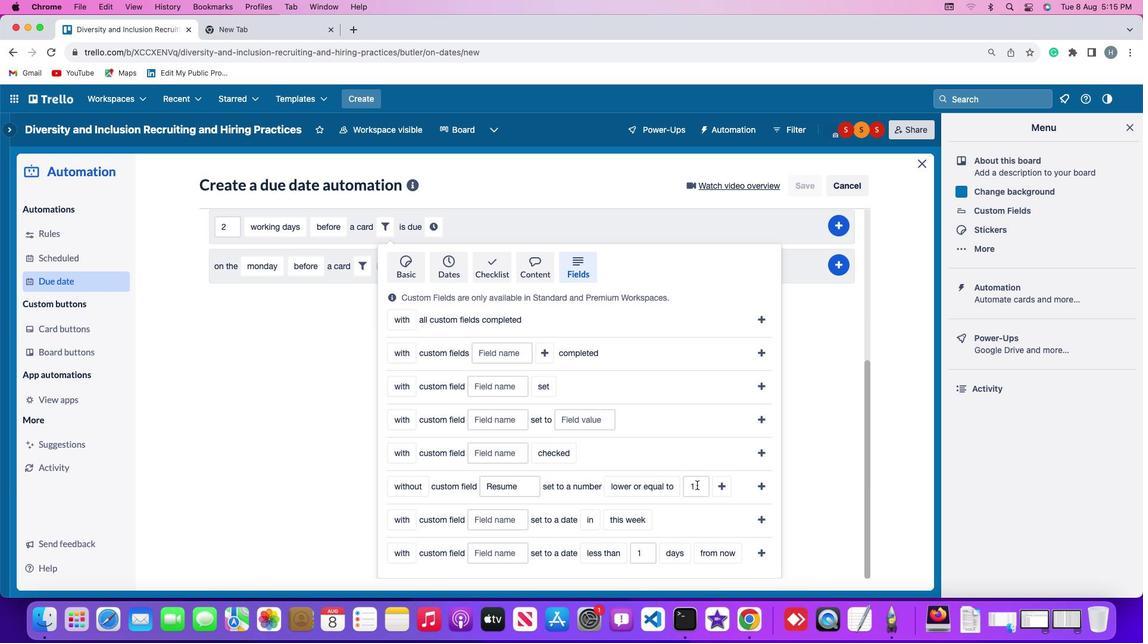 
Action: Key pressed Key.backspace'1'
Screenshot: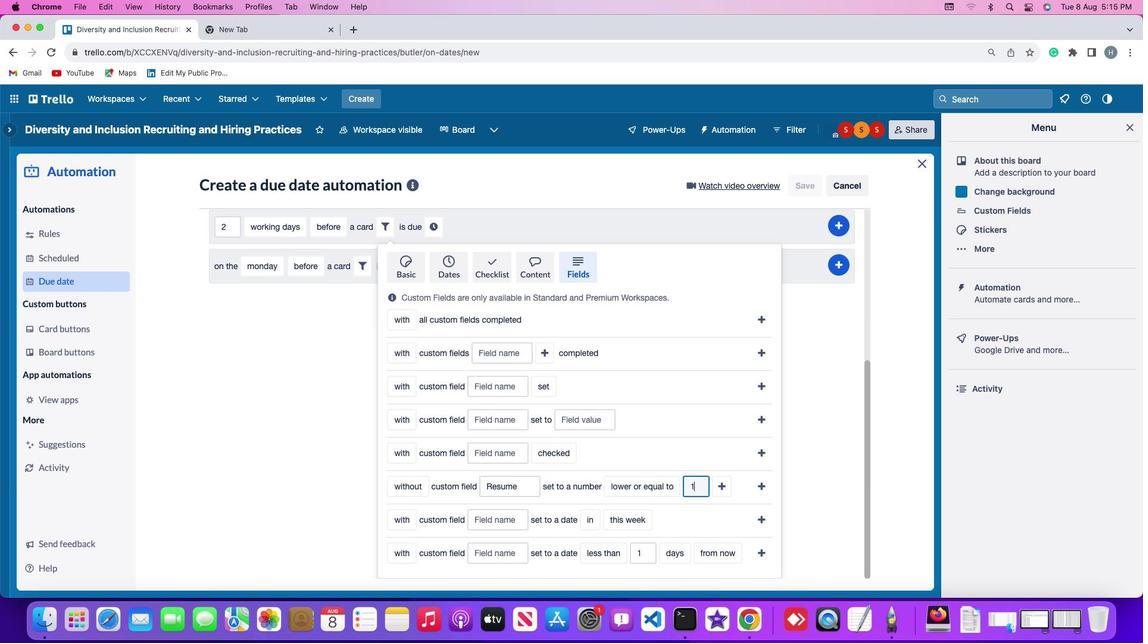 
Action: Mouse moved to (717, 481)
Screenshot: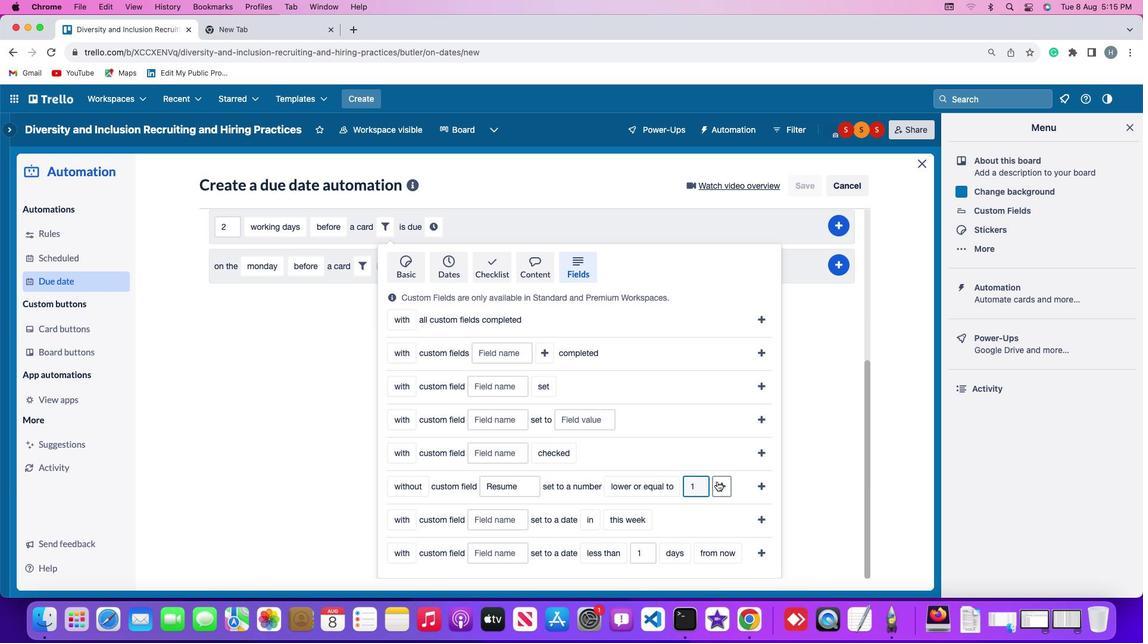 
Action: Mouse pressed left at (717, 481)
Screenshot: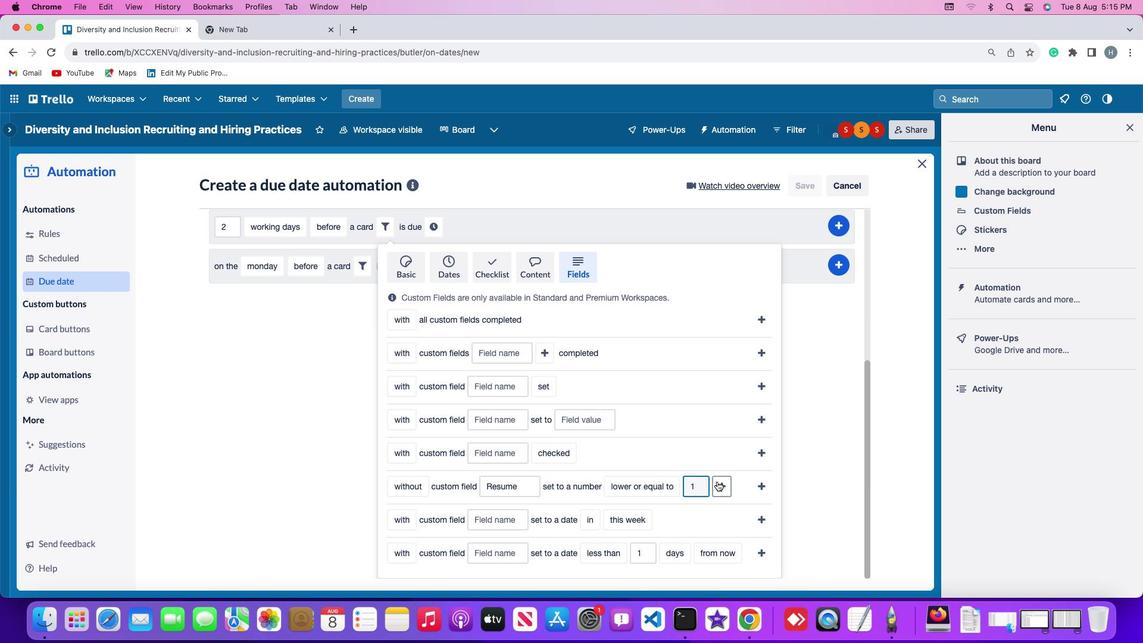 
Action: Mouse moved to (433, 510)
Screenshot: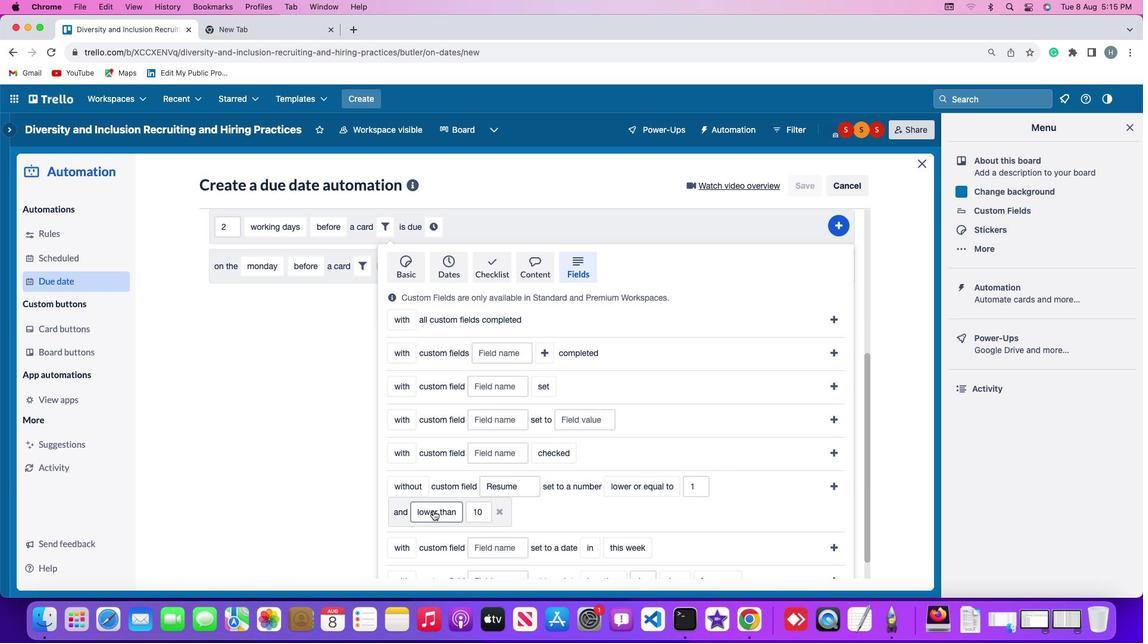 
Action: Mouse pressed left at (433, 510)
Screenshot: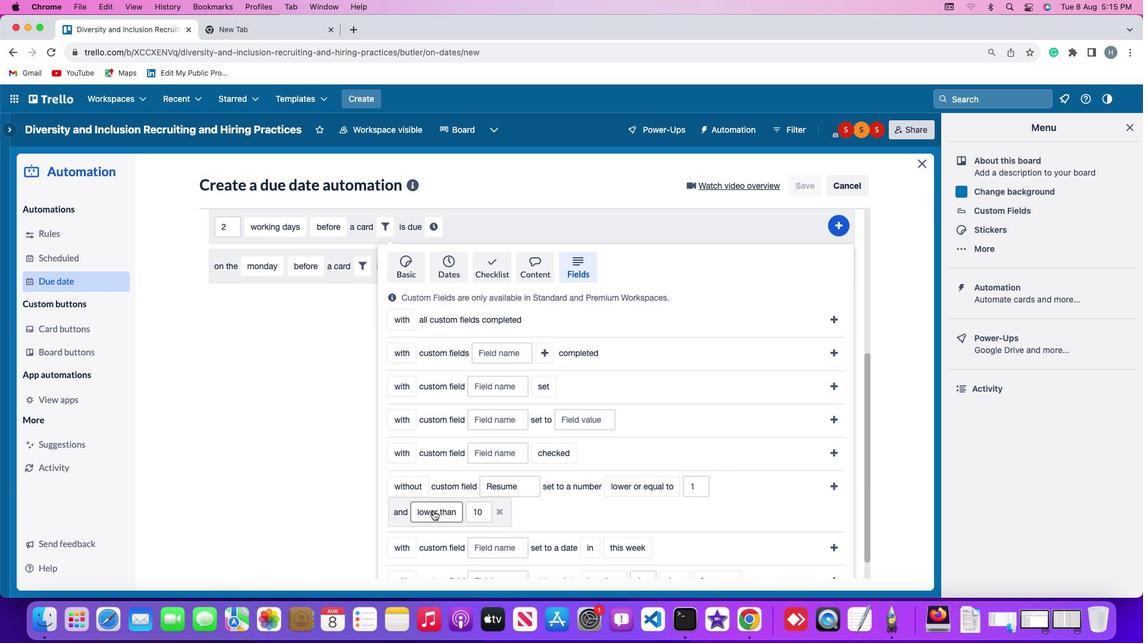 
Action: Mouse moved to (449, 490)
Screenshot: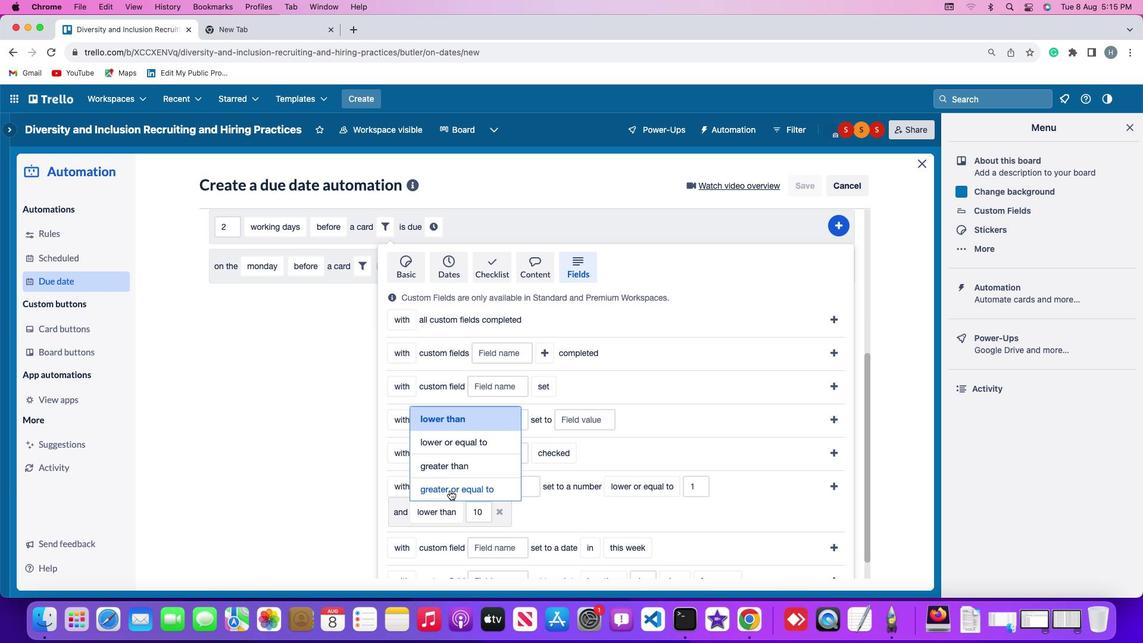 
Action: Mouse pressed left at (449, 490)
Screenshot: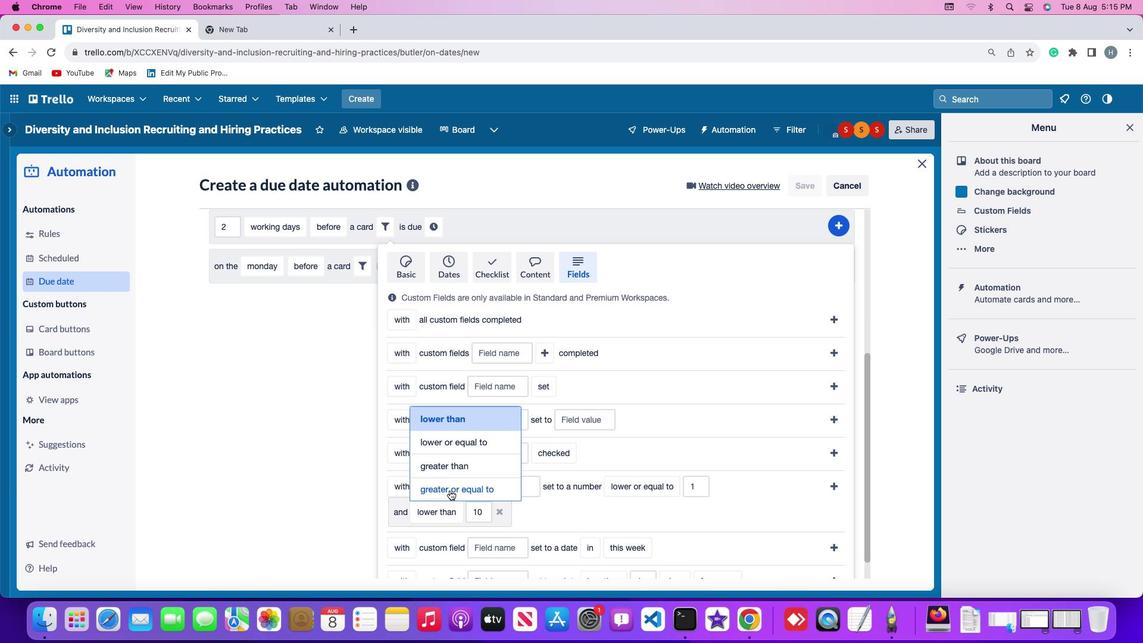 
Action: Mouse moved to (513, 509)
Screenshot: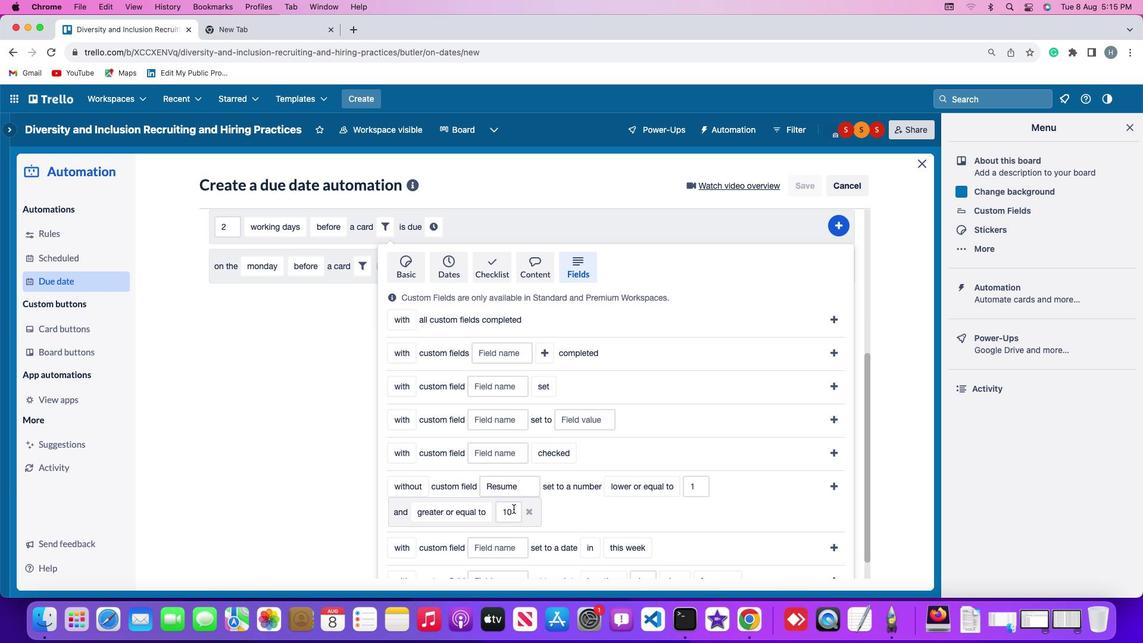 
Action: Mouse pressed left at (513, 509)
Screenshot: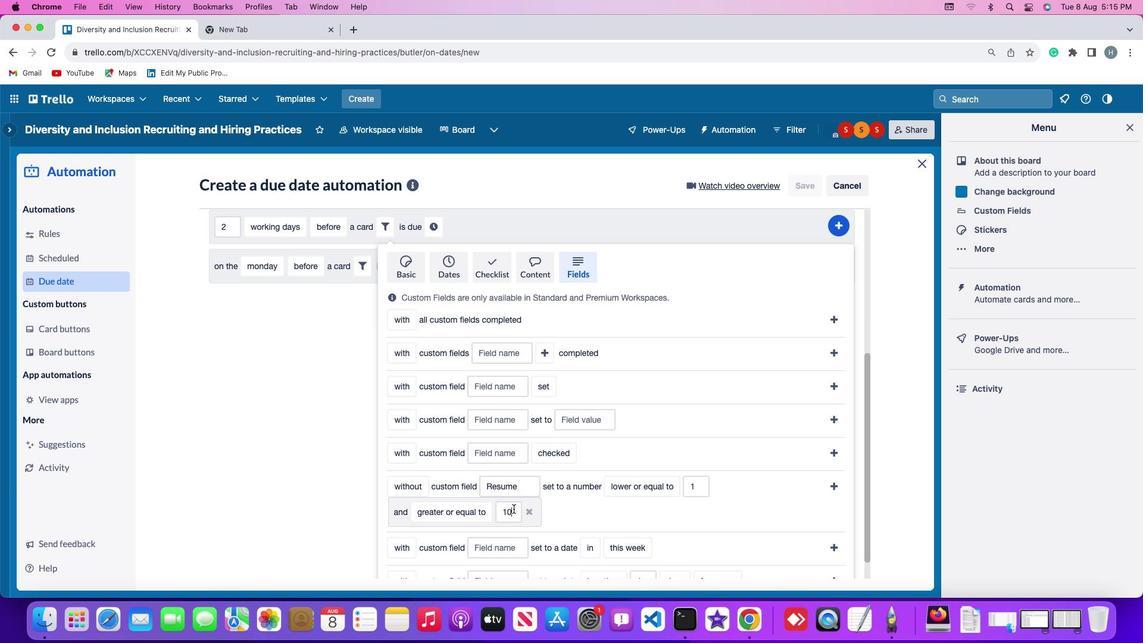 
Action: Key pressed Key.backspaceKey.backspace'1''0'
Screenshot: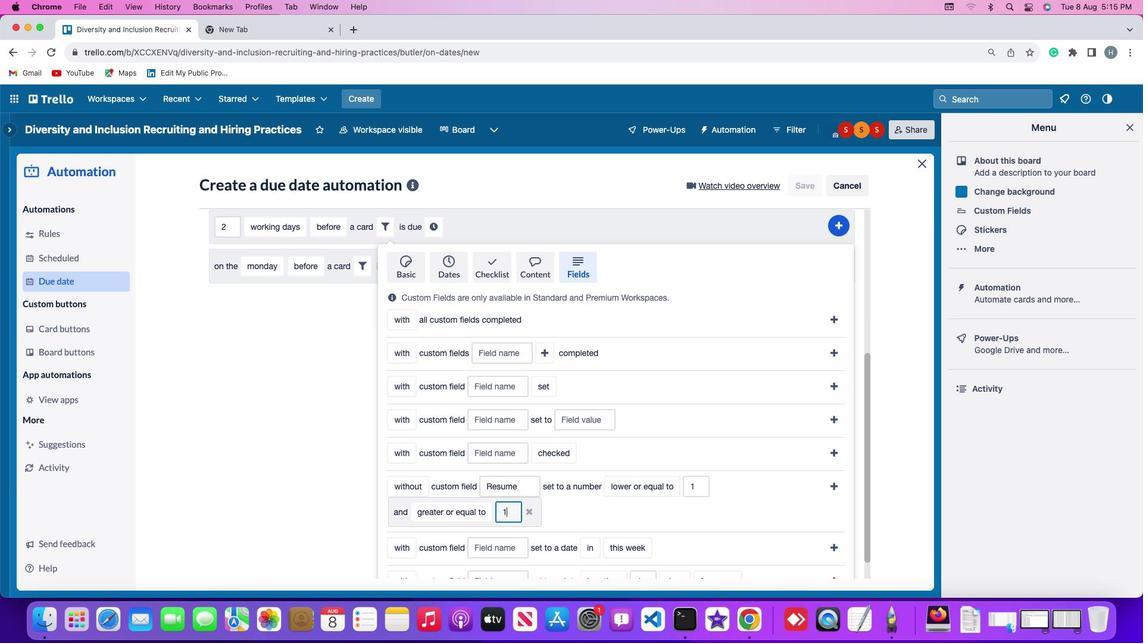 
Action: Mouse moved to (840, 483)
Screenshot: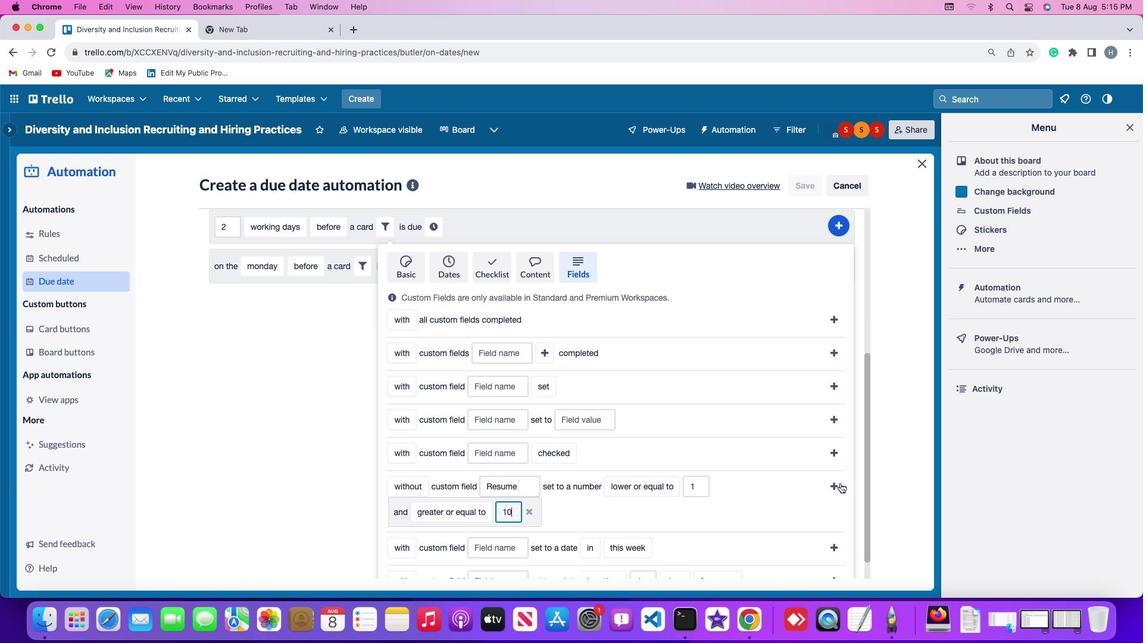 
Action: Mouse pressed left at (840, 483)
Screenshot: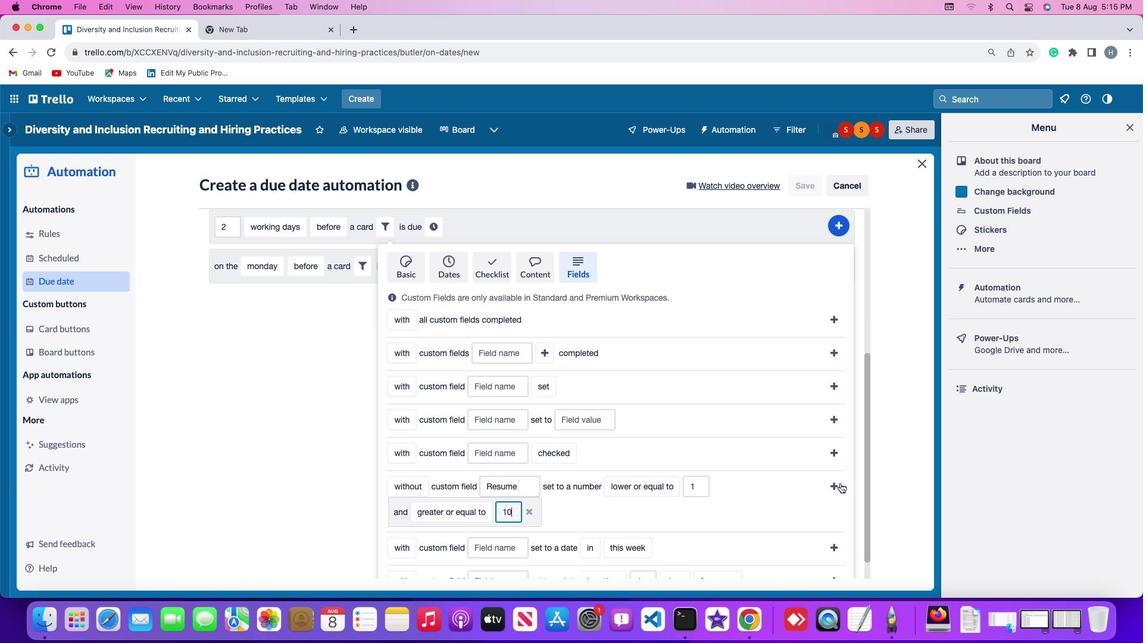 
Action: Mouse moved to (812, 475)
Screenshot: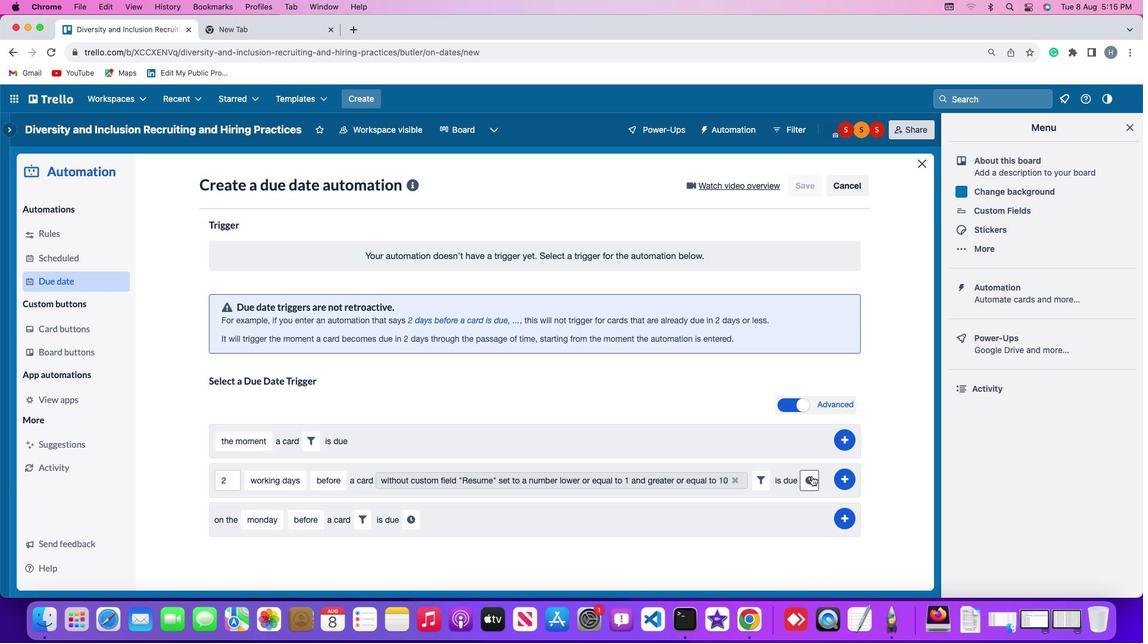 
Action: Mouse pressed left at (812, 475)
Screenshot: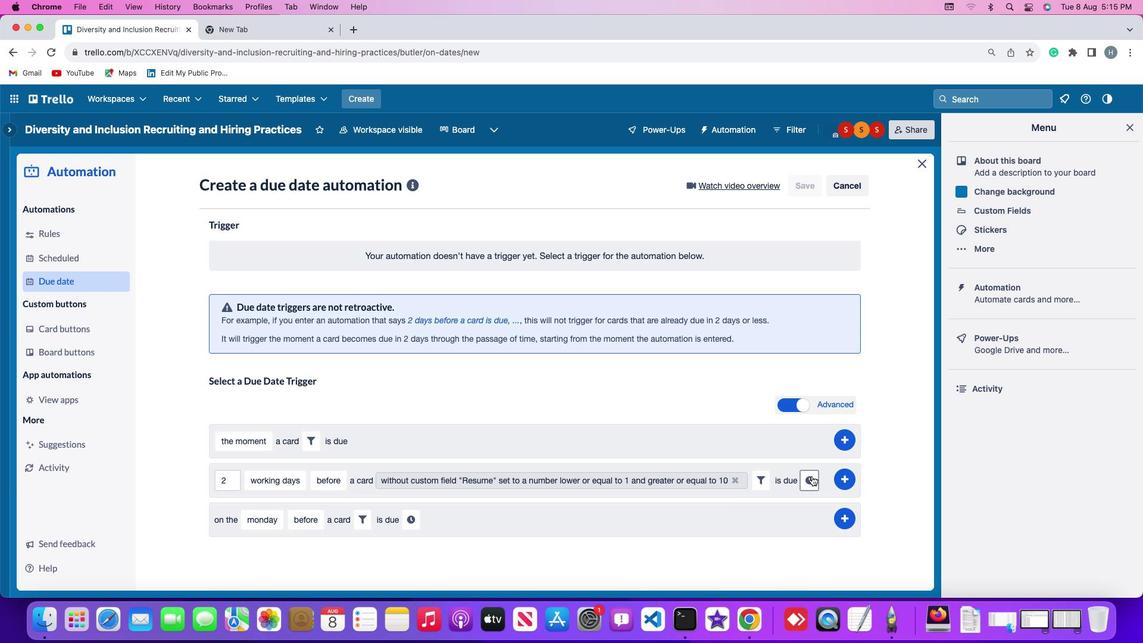 
Action: Mouse moved to (248, 507)
Screenshot: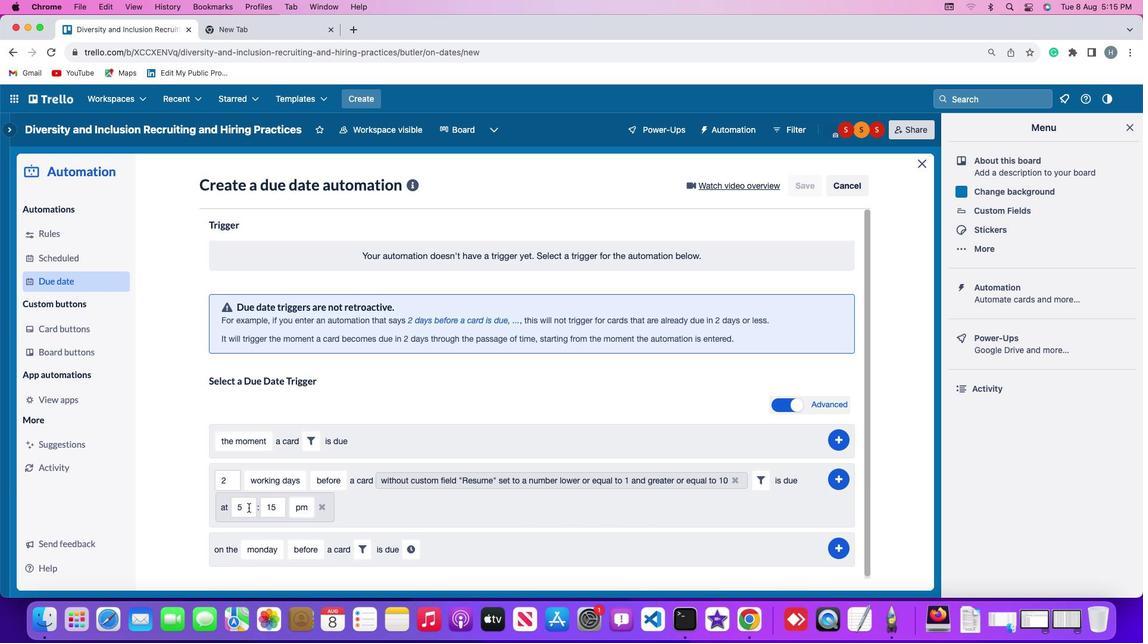 
Action: Mouse pressed left at (248, 507)
Screenshot: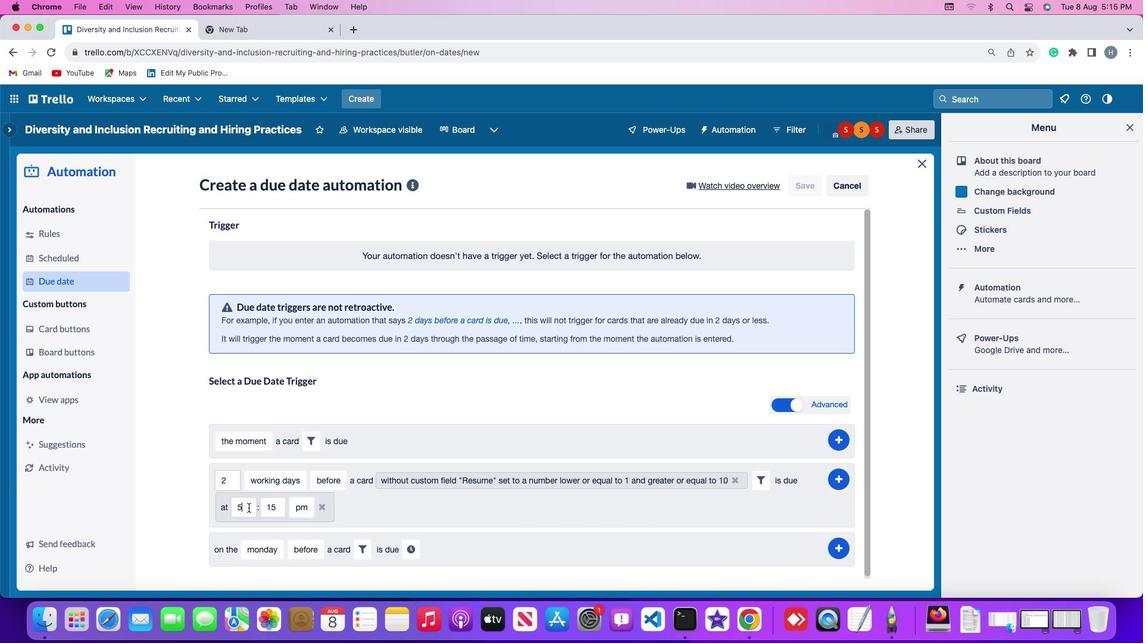 
Action: Key pressed Key.backspace
Screenshot: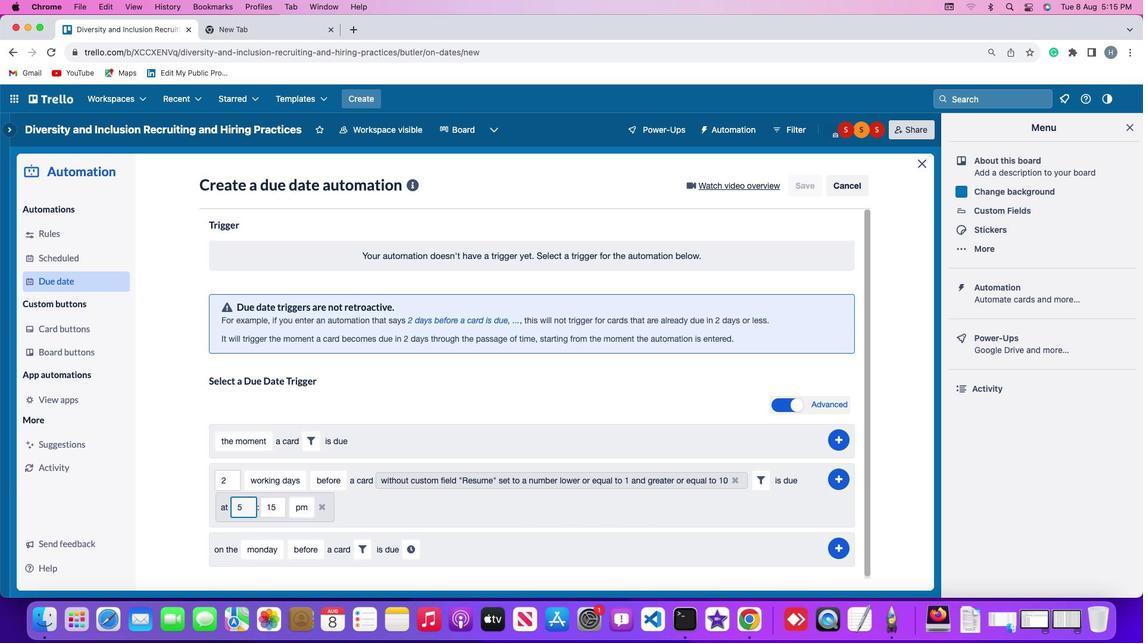 
Action: Mouse moved to (249, 507)
Screenshot: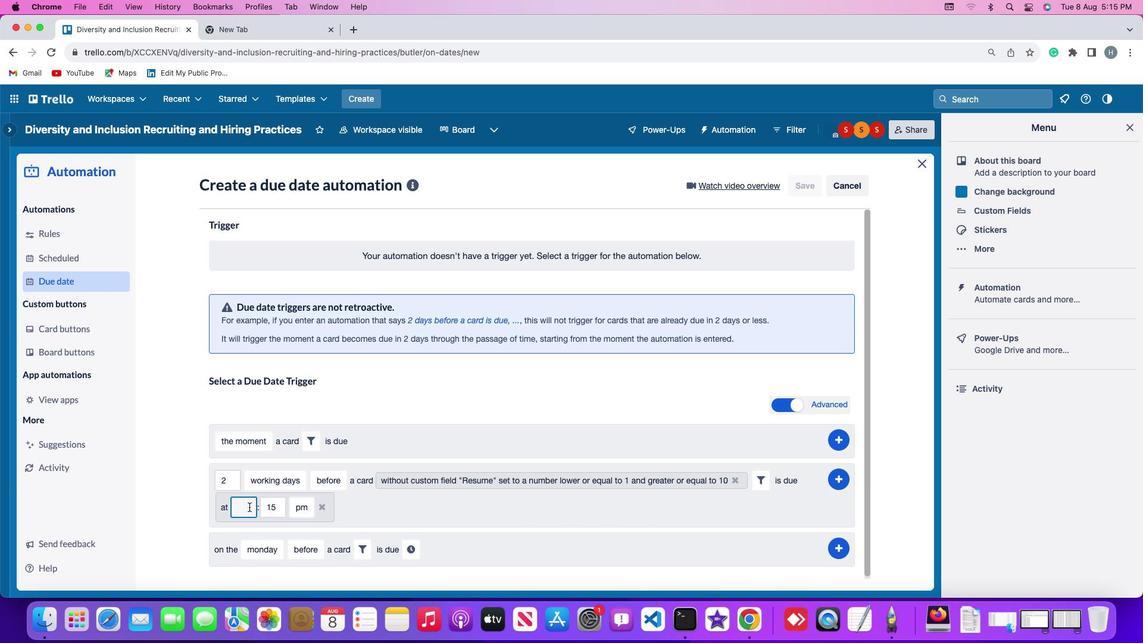 
Action: Key pressed '1''1'
Screenshot: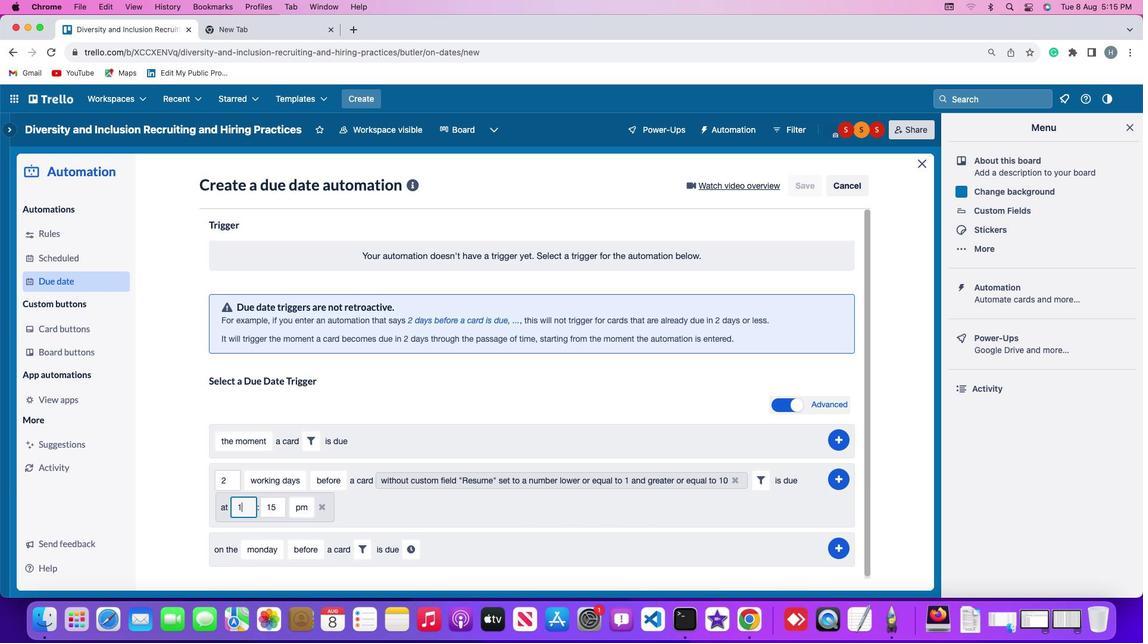 
Action: Mouse moved to (277, 506)
Screenshot: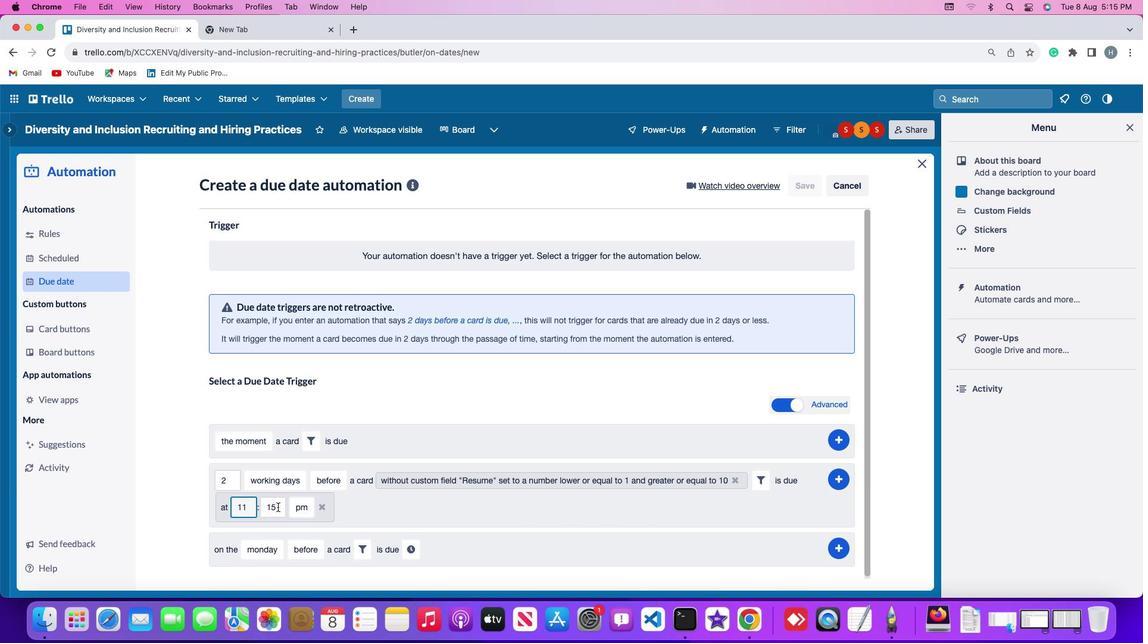 
Action: Mouse pressed left at (277, 506)
Screenshot: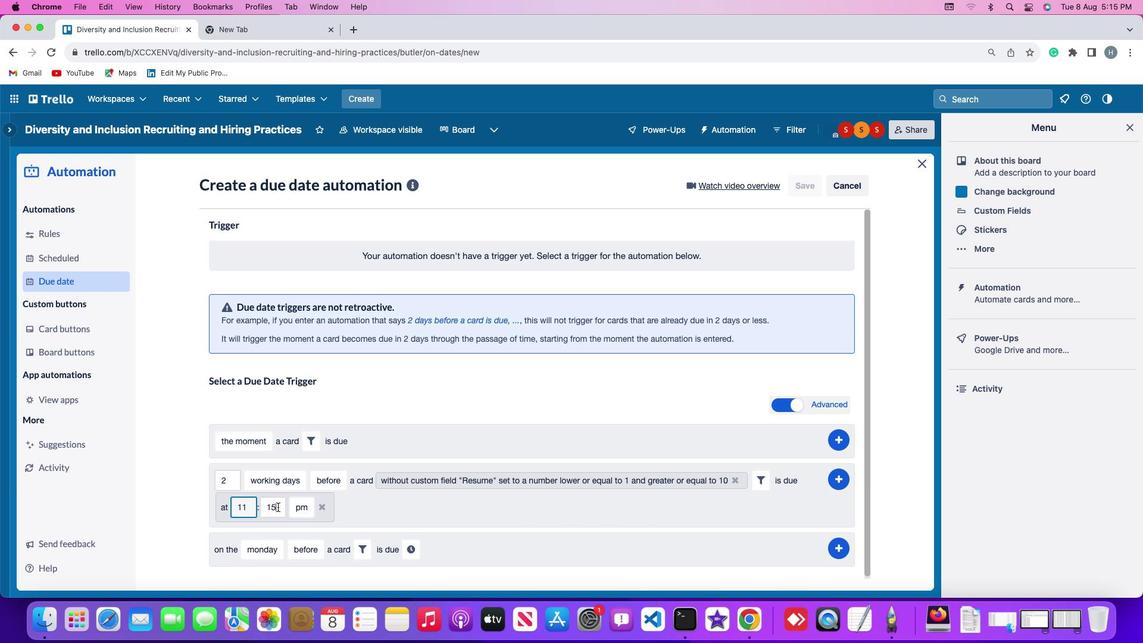 
Action: Key pressed Key.backspaceKey.backspace'0''0'
Screenshot: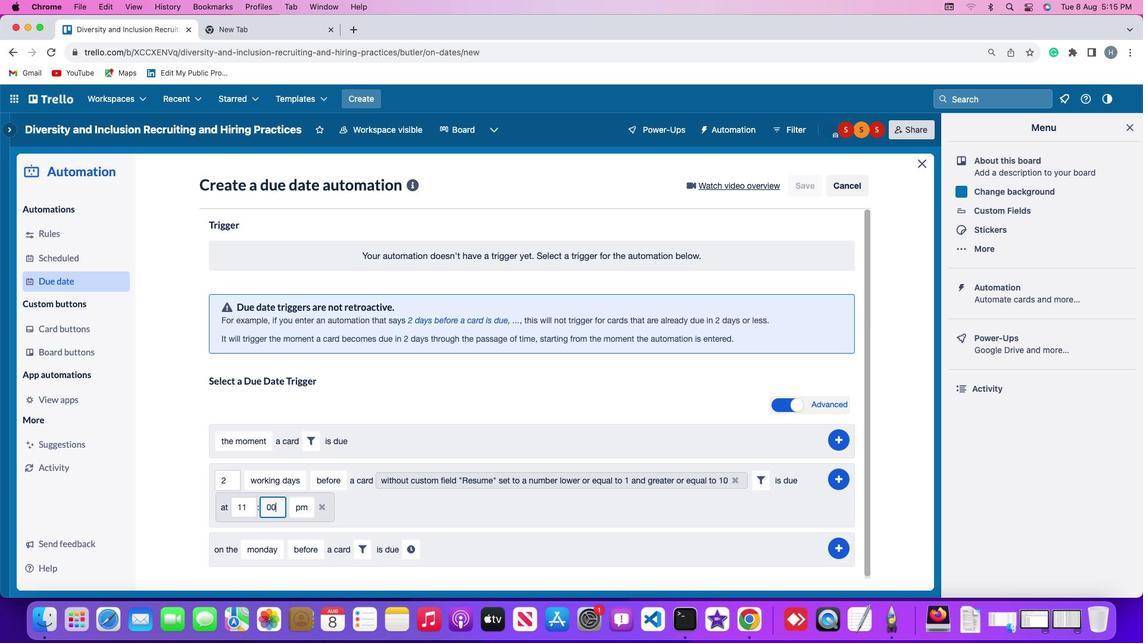 
Action: Mouse moved to (291, 506)
Screenshot: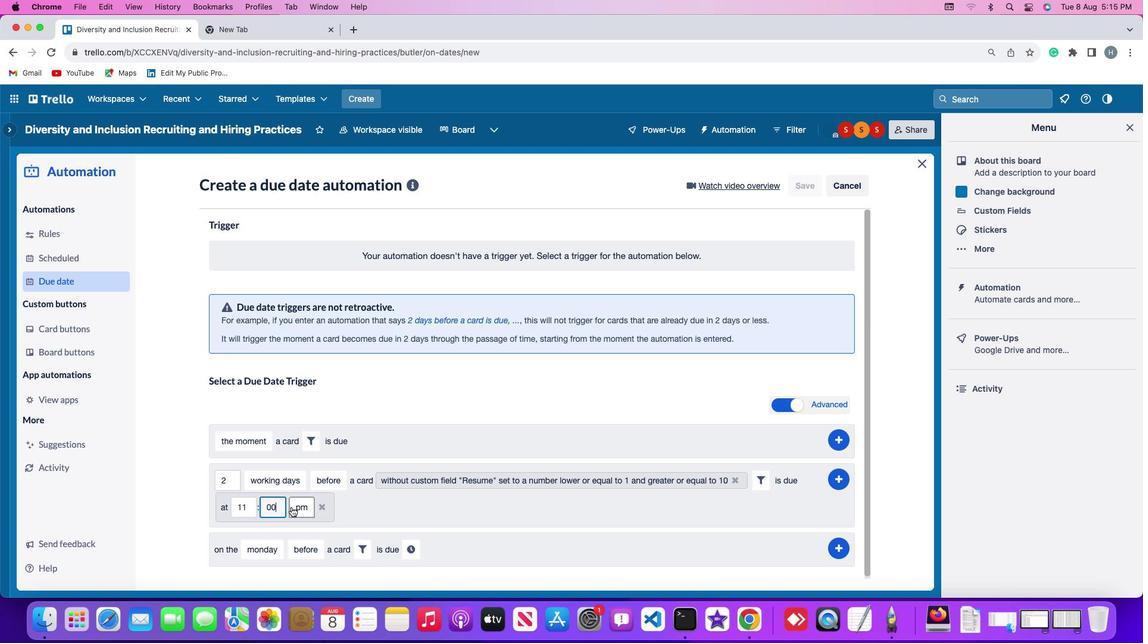
Action: Mouse pressed left at (291, 506)
Screenshot: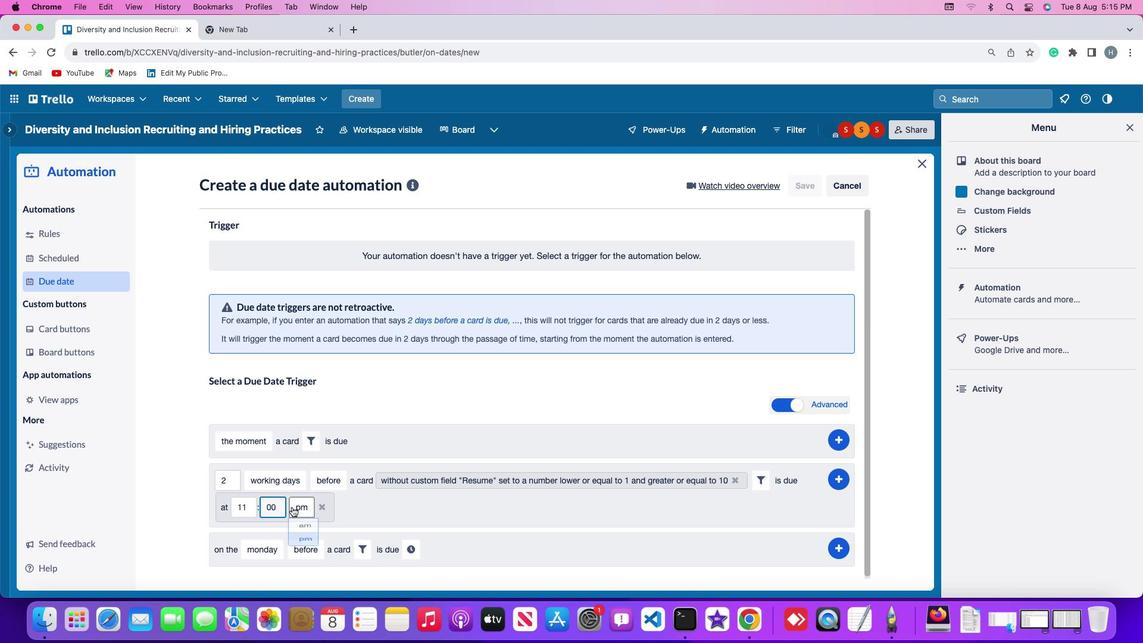 
Action: Mouse moved to (298, 528)
Screenshot: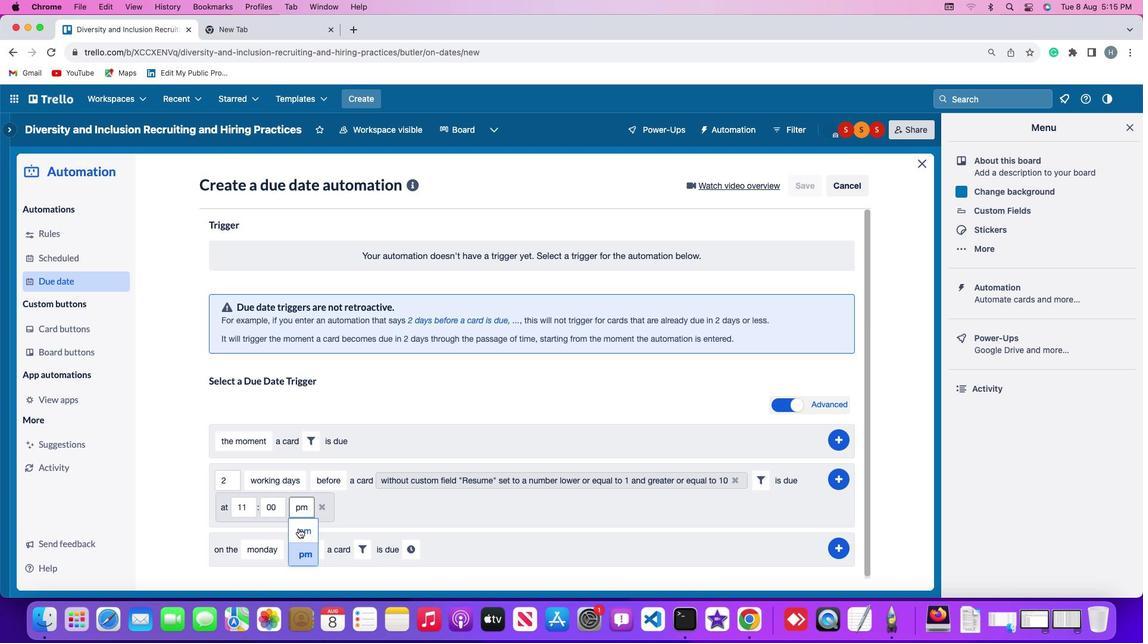 
Action: Mouse pressed left at (298, 528)
Screenshot: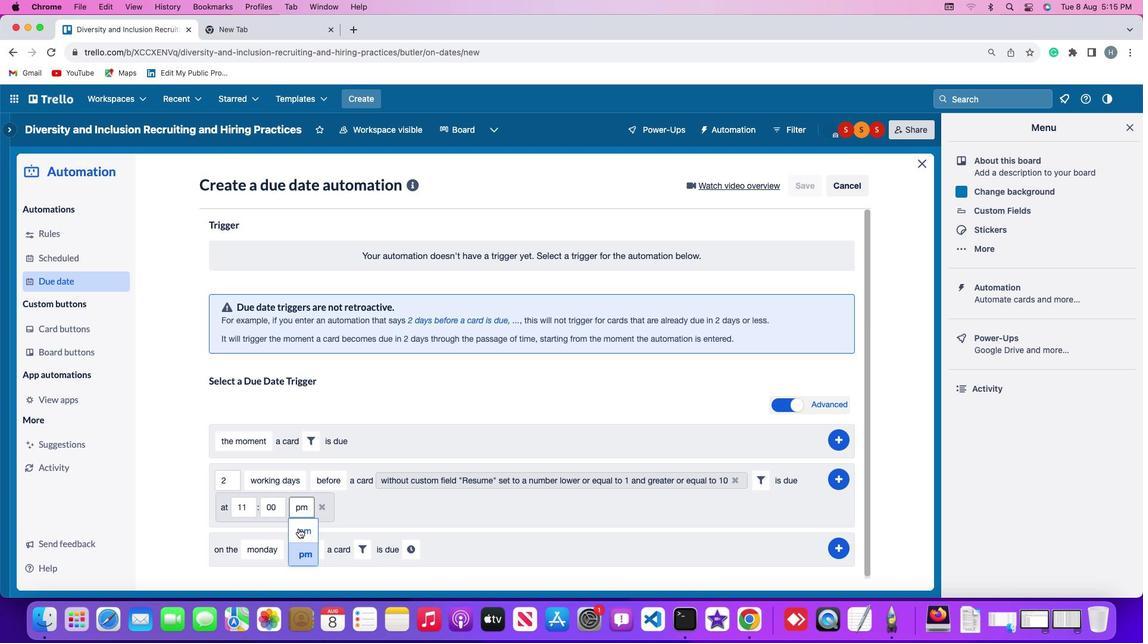 
Action: Mouse moved to (840, 477)
Screenshot: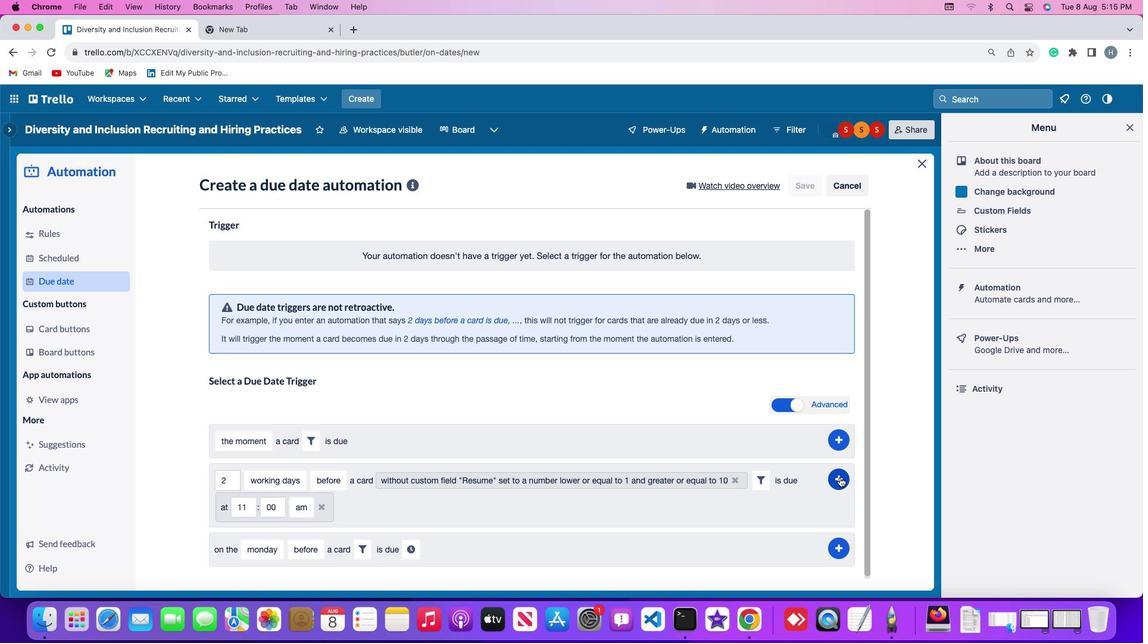 
Action: Mouse pressed left at (840, 477)
Screenshot: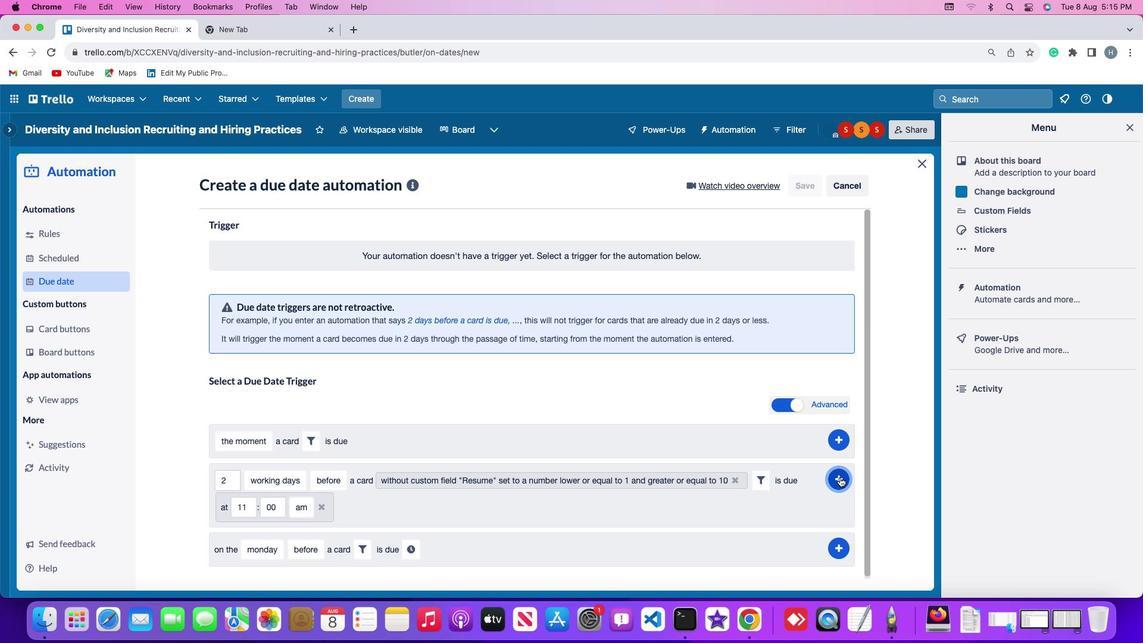 
Action: Mouse moved to (911, 373)
Screenshot: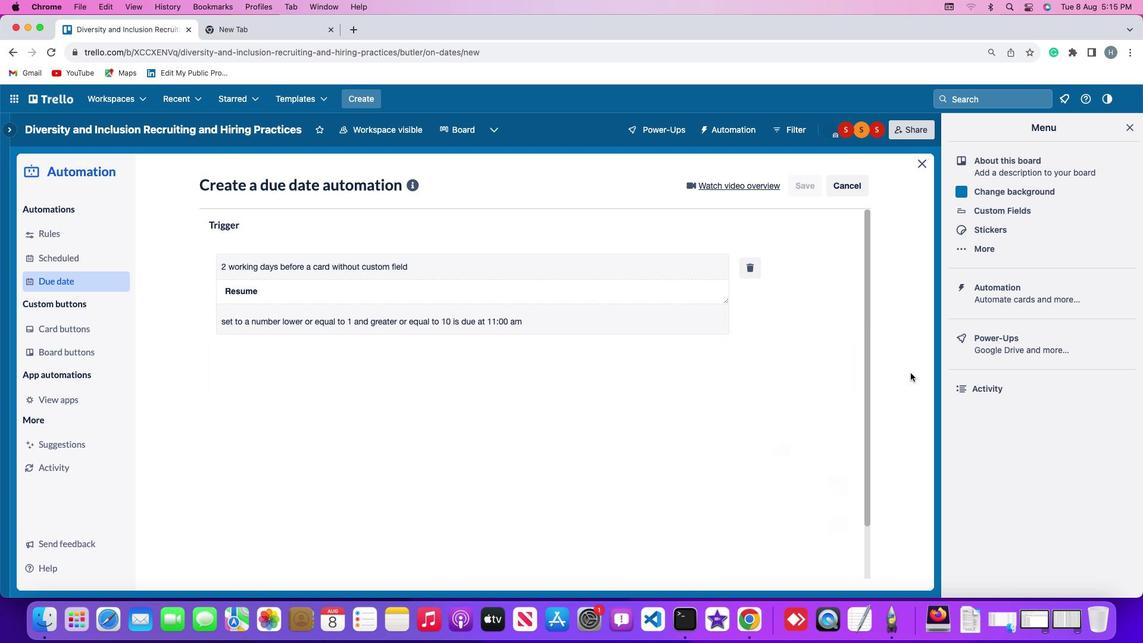 
